 Task: open an excel sheet and write heading  Expense ManagerAdd Datesin a column and its values below  '2023-05-01, 2023-05-03, 2023-05-05, 2023-05-10, 2023-05-15, 2023-05-20, 2023-05-25 & 2023-05-31'Add Categories in next column and its values below  Food, Transportation, Utilities, Food, Housing, Entertainment, Utilities & FoodAdd Descriptionsin next column and its values below  Grocery Store, Bus Fare, Internet Bill, Restaurant, Rent, Movie Tickets, Electricity Bill & Grocery StoreAdd Amountin next column and its values below  $50, $5, $60, $30, $800, $20, $70 & $40Save page Budget Tracking Sheet
Action: Mouse moved to (49, 122)
Screenshot: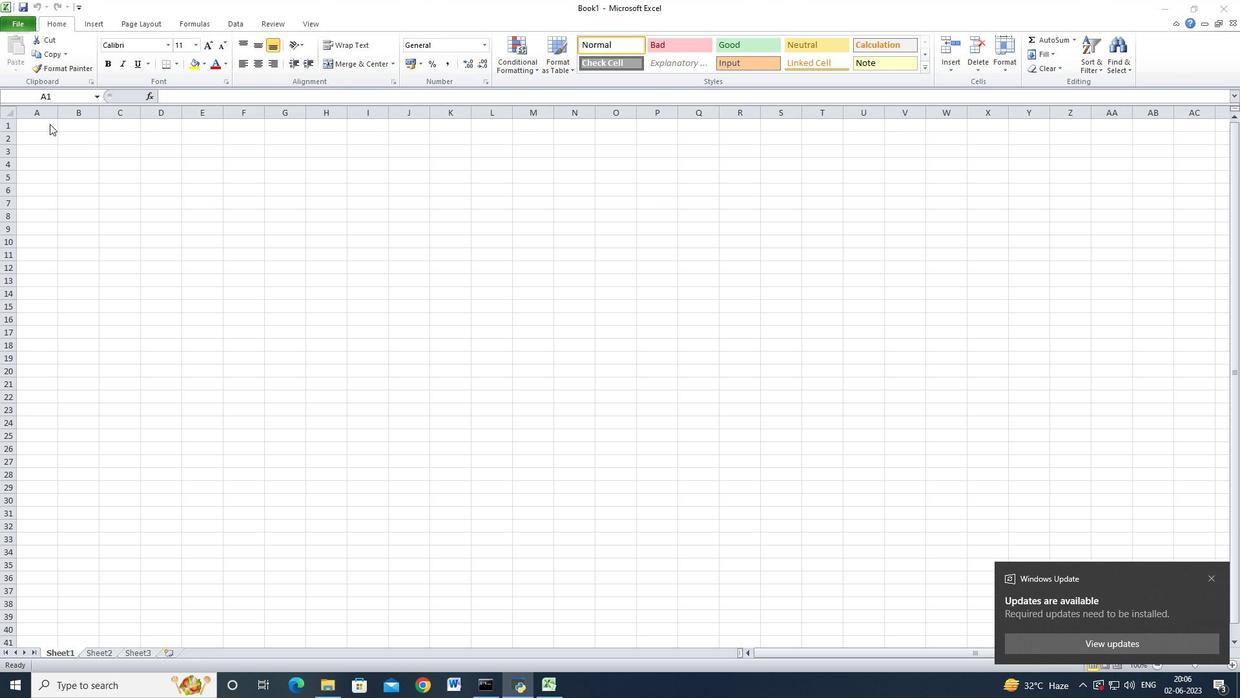 
Action: Mouse pressed left at (49, 122)
Screenshot: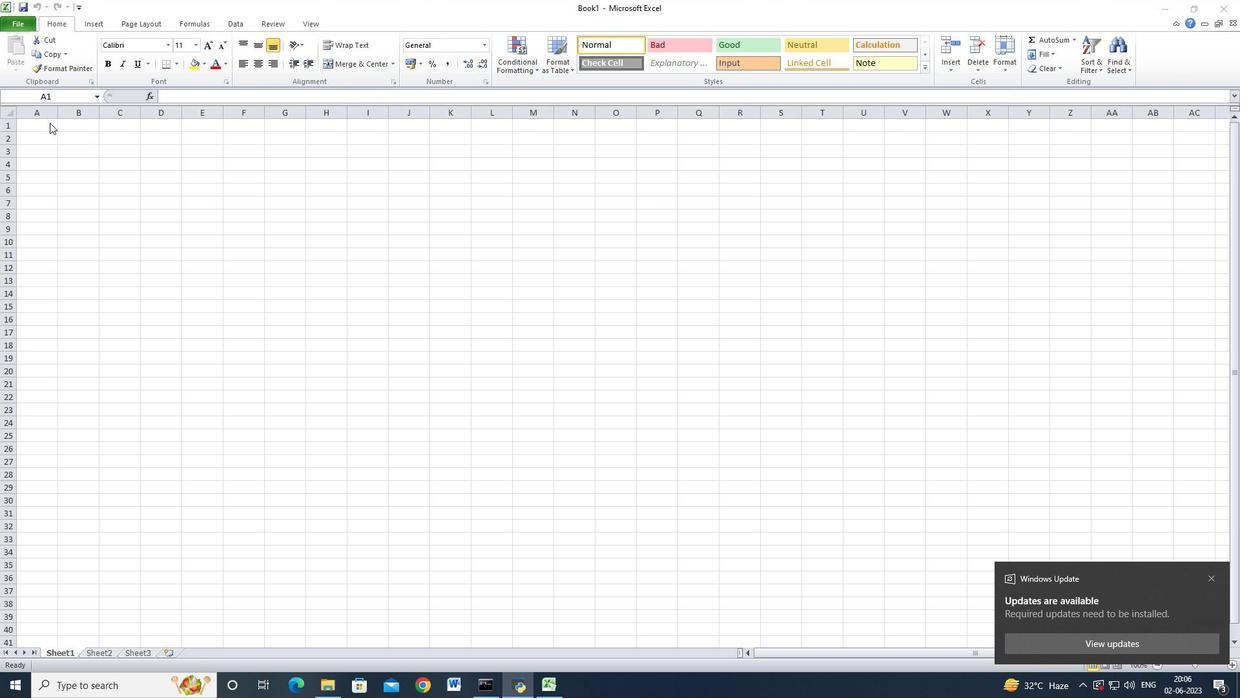 
Action: Mouse moved to (1218, 577)
Screenshot: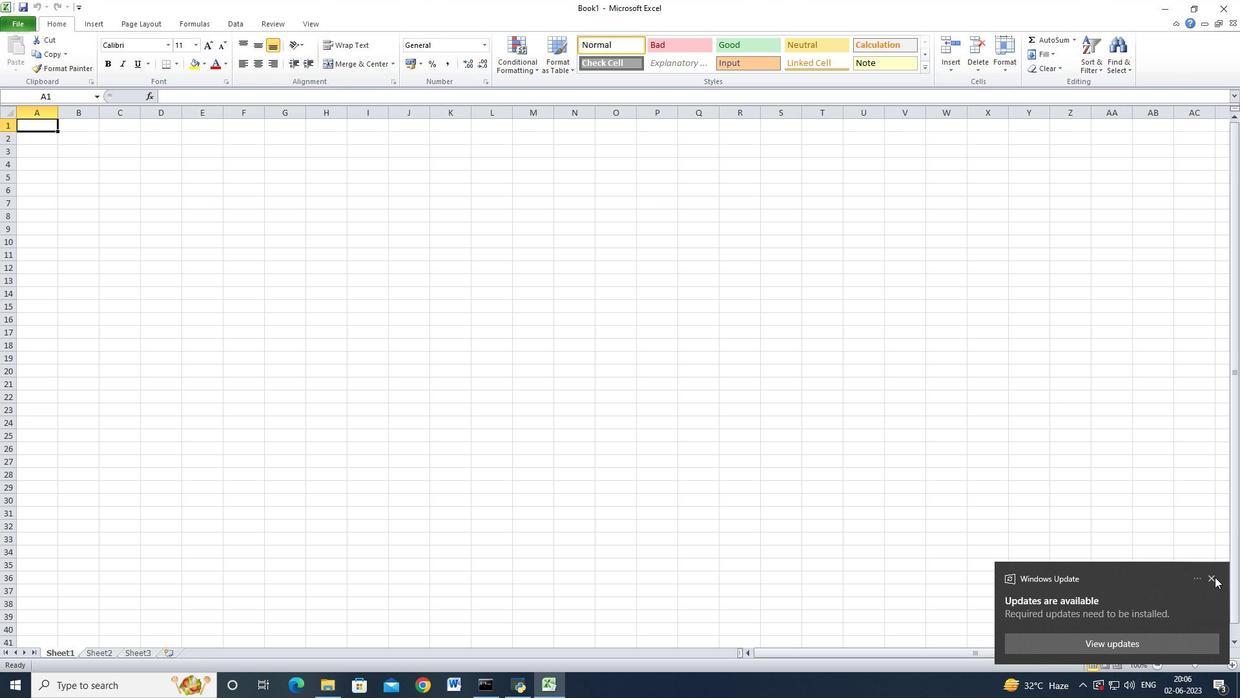 
Action: Mouse pressed left at (1218, 577)
Screenshot: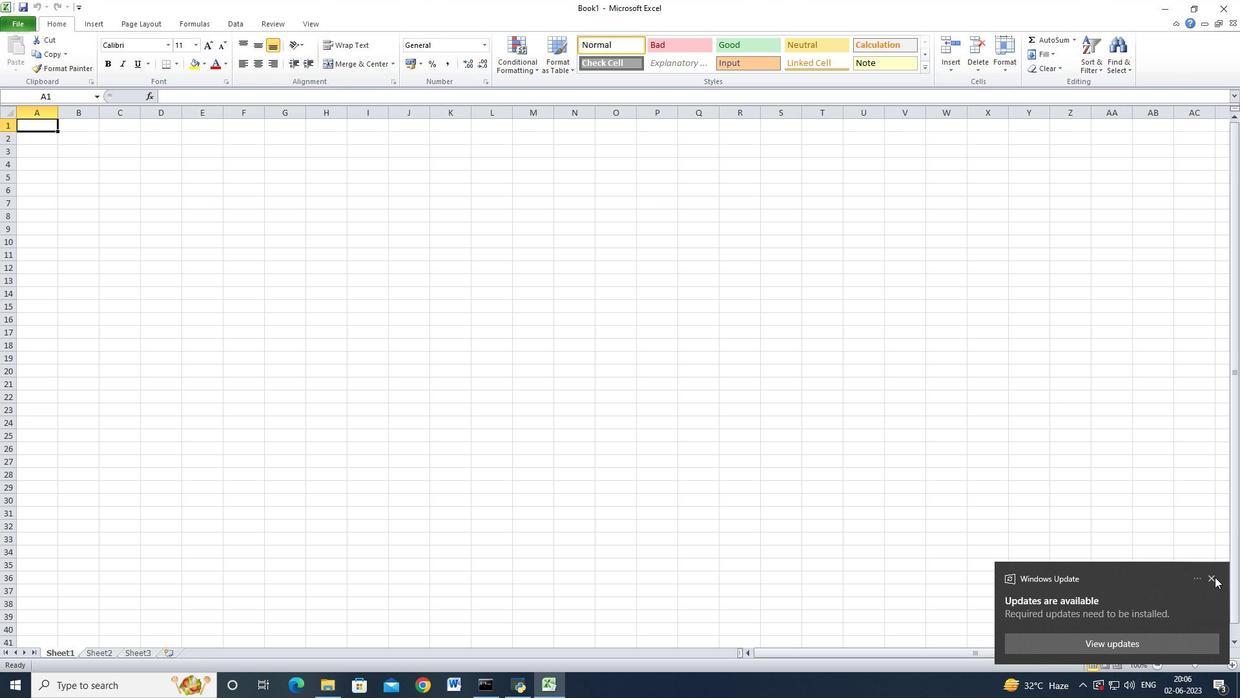 
Action: Mouse moved to (49, 123)
Screenshot: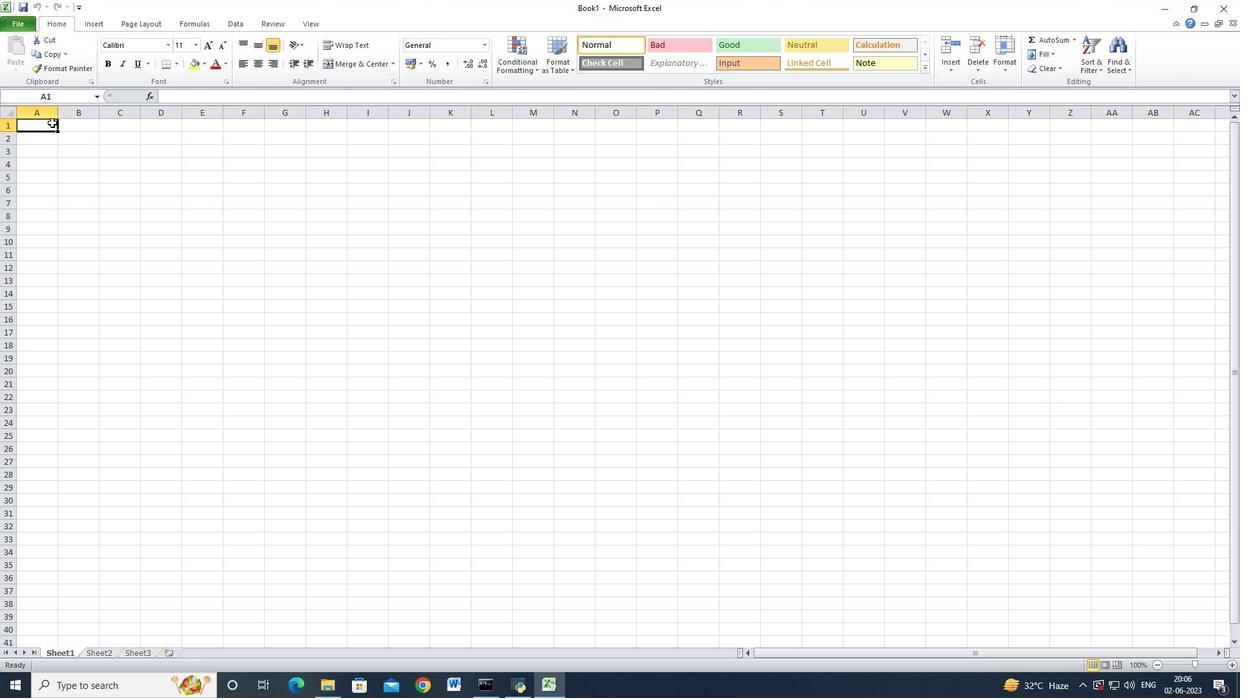 
Action: Key pressed <Key.shift_r>Expense<Key.space><Key.shift>Manager<Key.down>
Screenshot: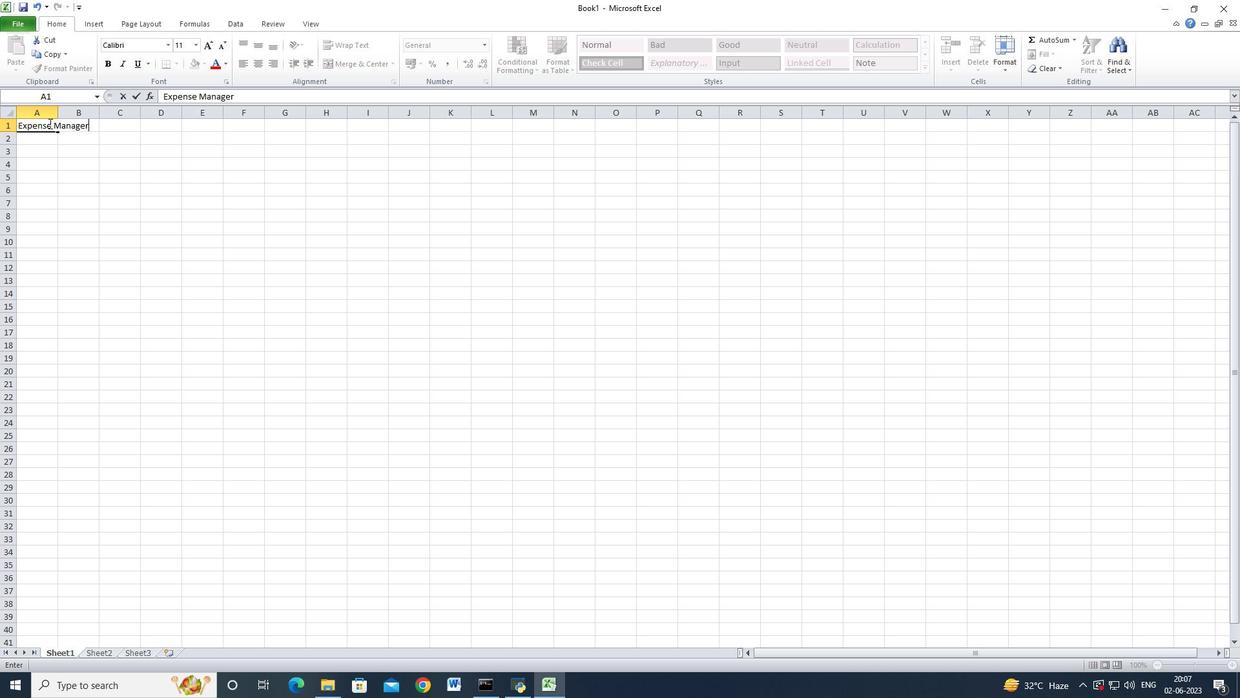 
Action: Mouse moved to (54, 113)
Screenshot: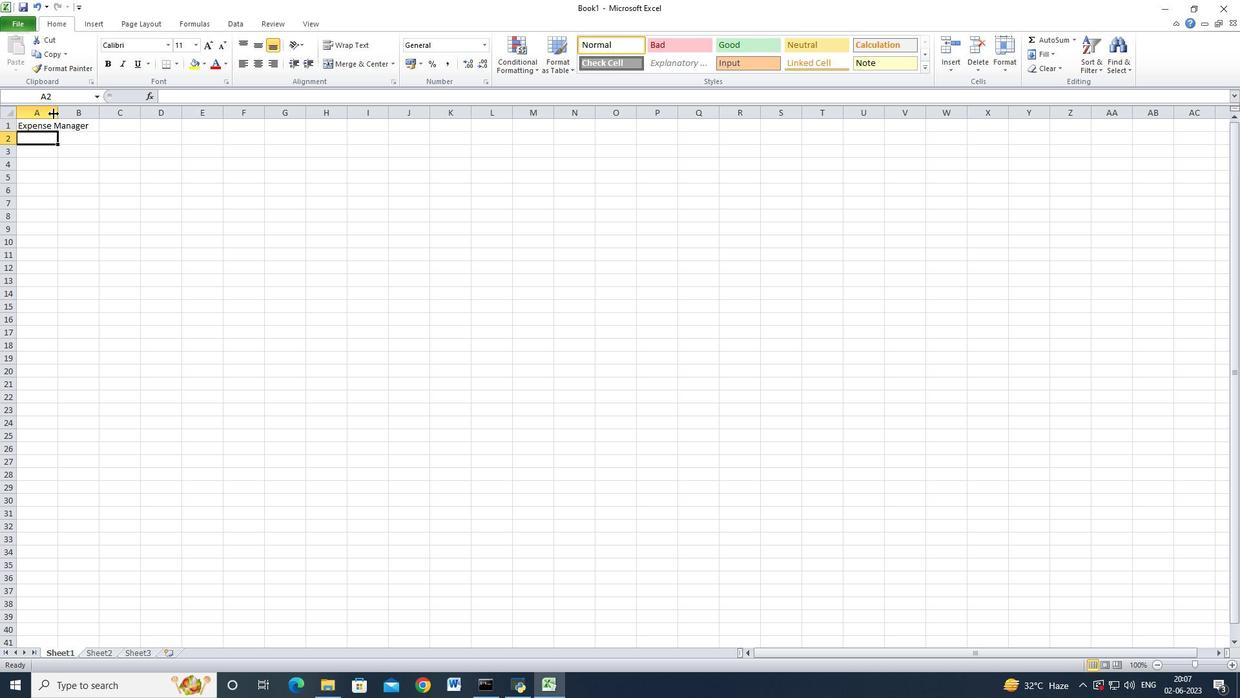 
Action: Mouse pressed left at (54, 113)
Screenshot: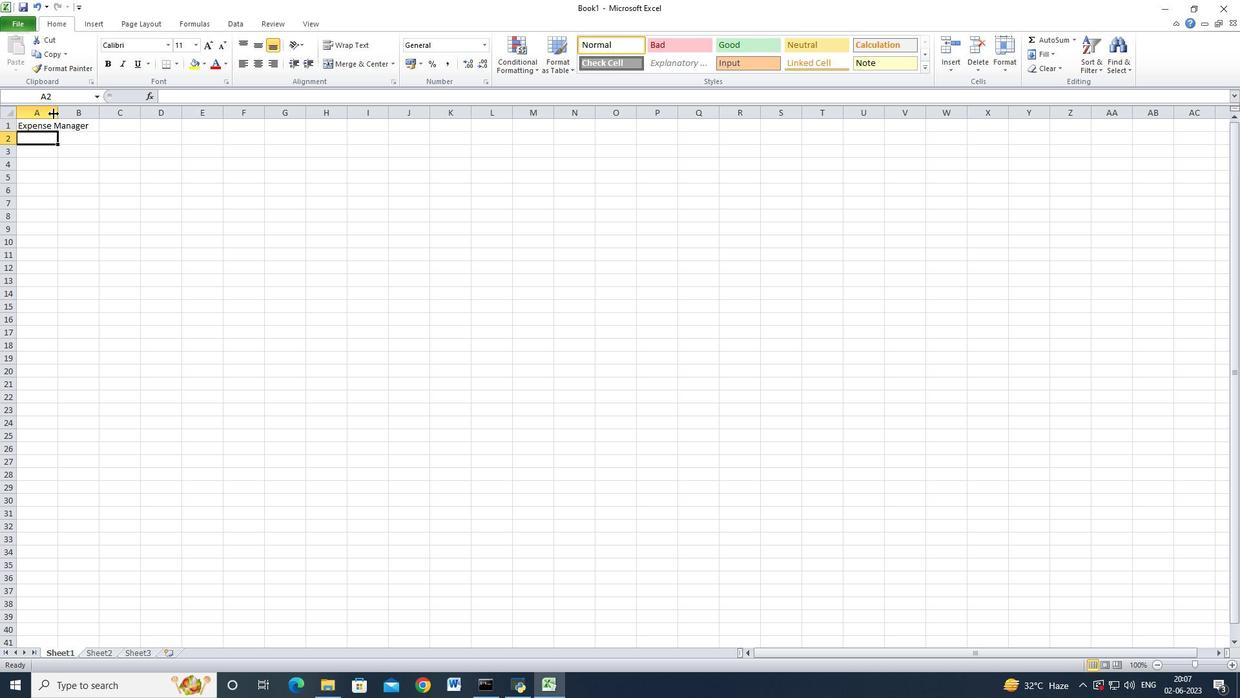 
Action: Mouse moved to (54, 113)
Screenshot: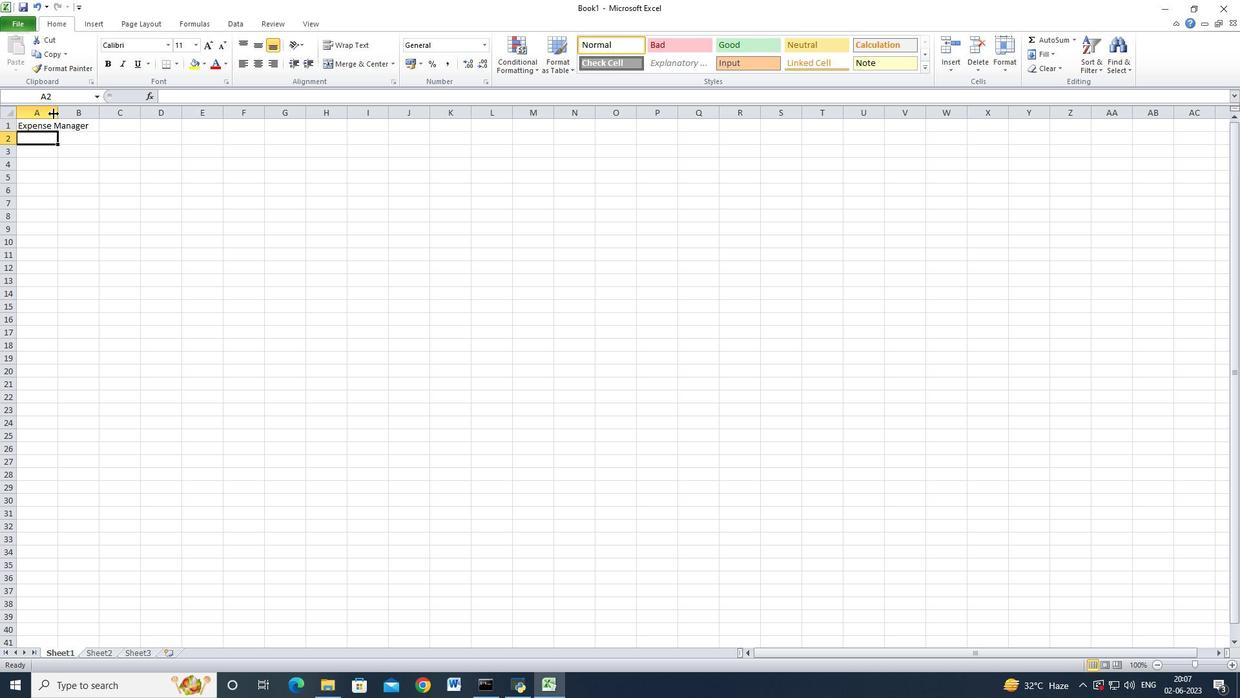 
Action: Mouse pressed left at (54, 113)
Screenshot: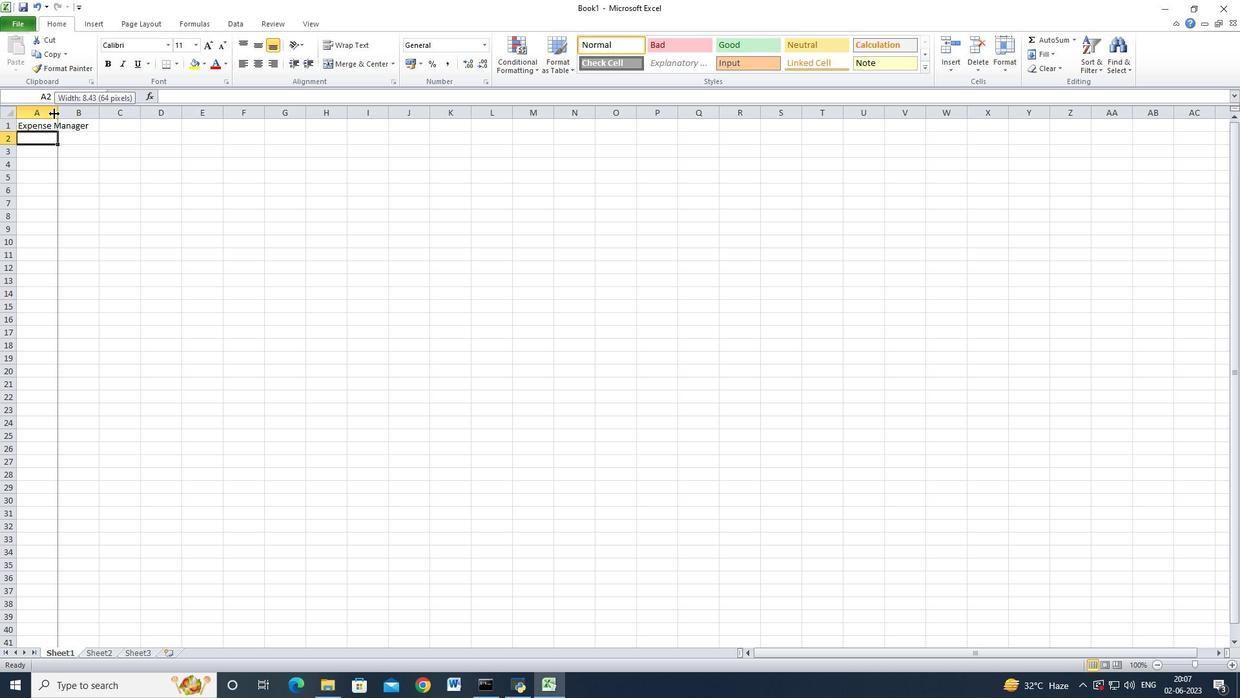
Action: Mouse moved to (308, 197)
Screenshot: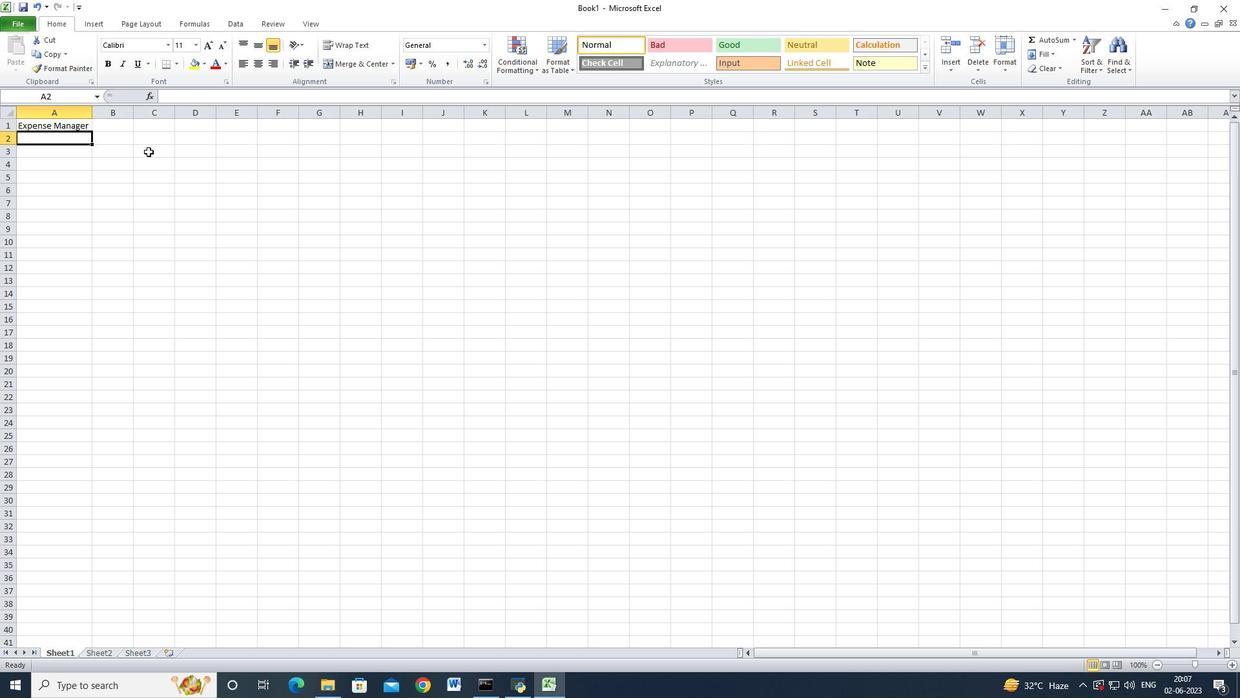
Action: Key pressed <Key.shift_r>Date<Key.down><Key.up><Key.down>'2023
Screenshot: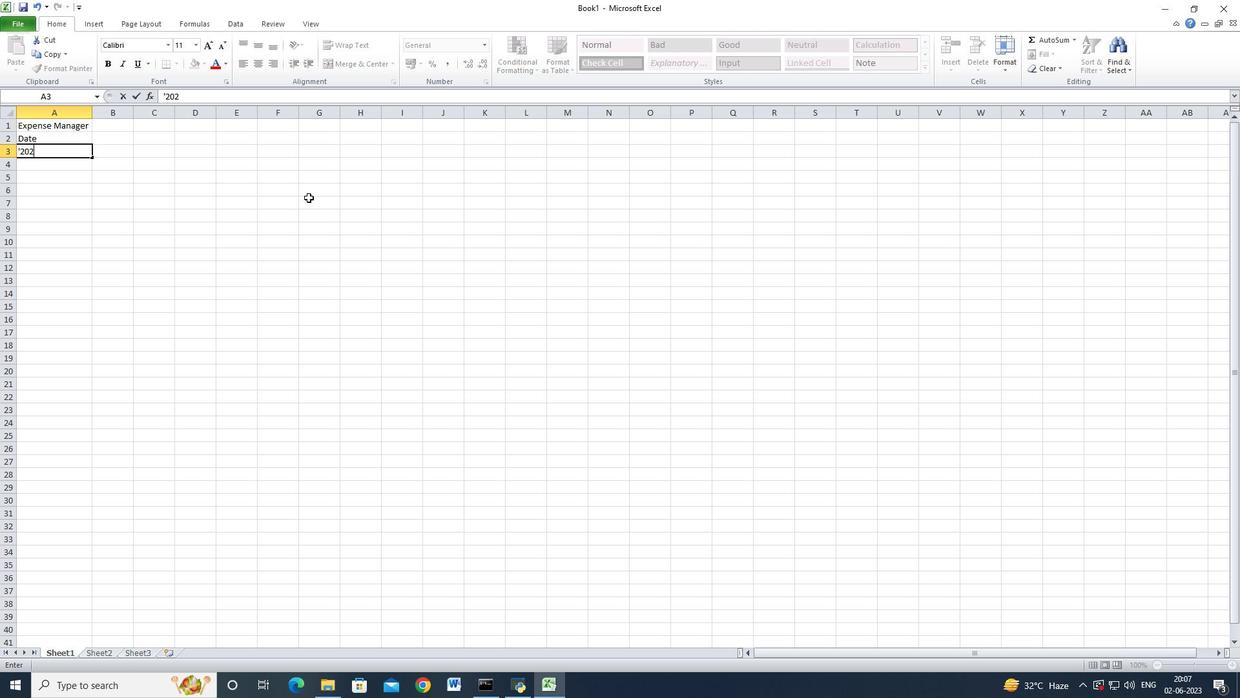 
Action: Mouse moved to (439, 140)
Screenshot: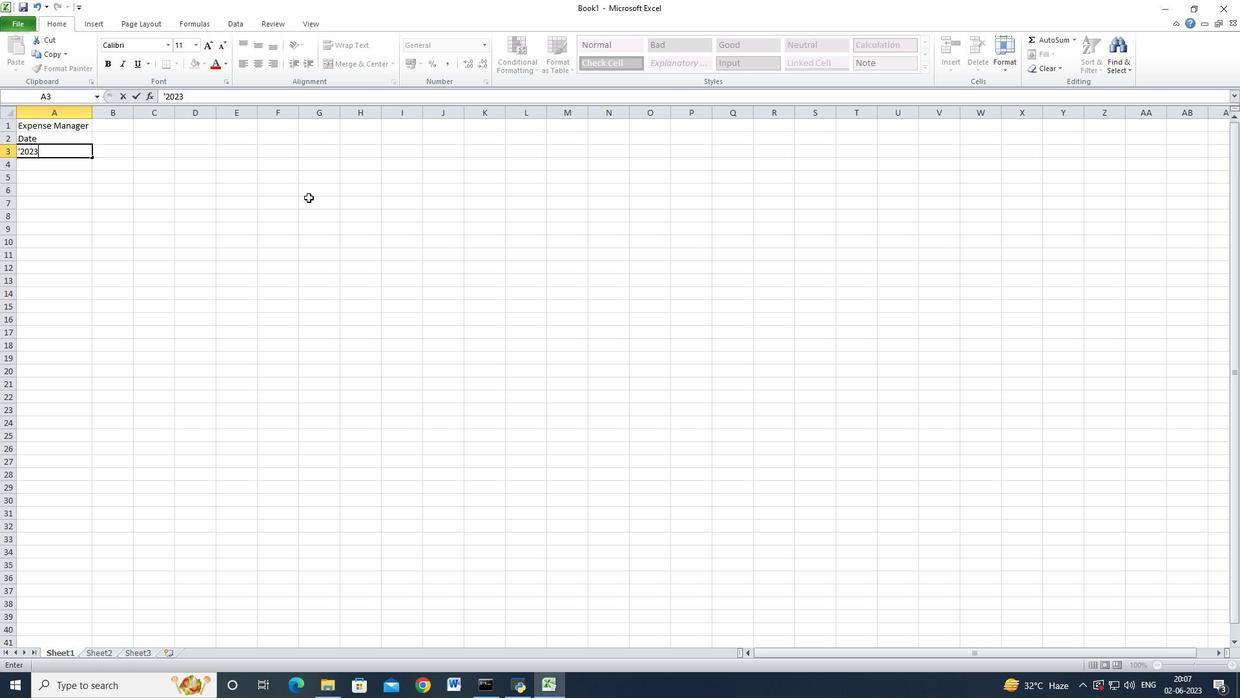 
Action: Key pressed -05-01<Key.down>'2023-05-03<Key.down>'2023-05-05<Key.down>'2023-05-10<Key.down>'2023
Screenshot: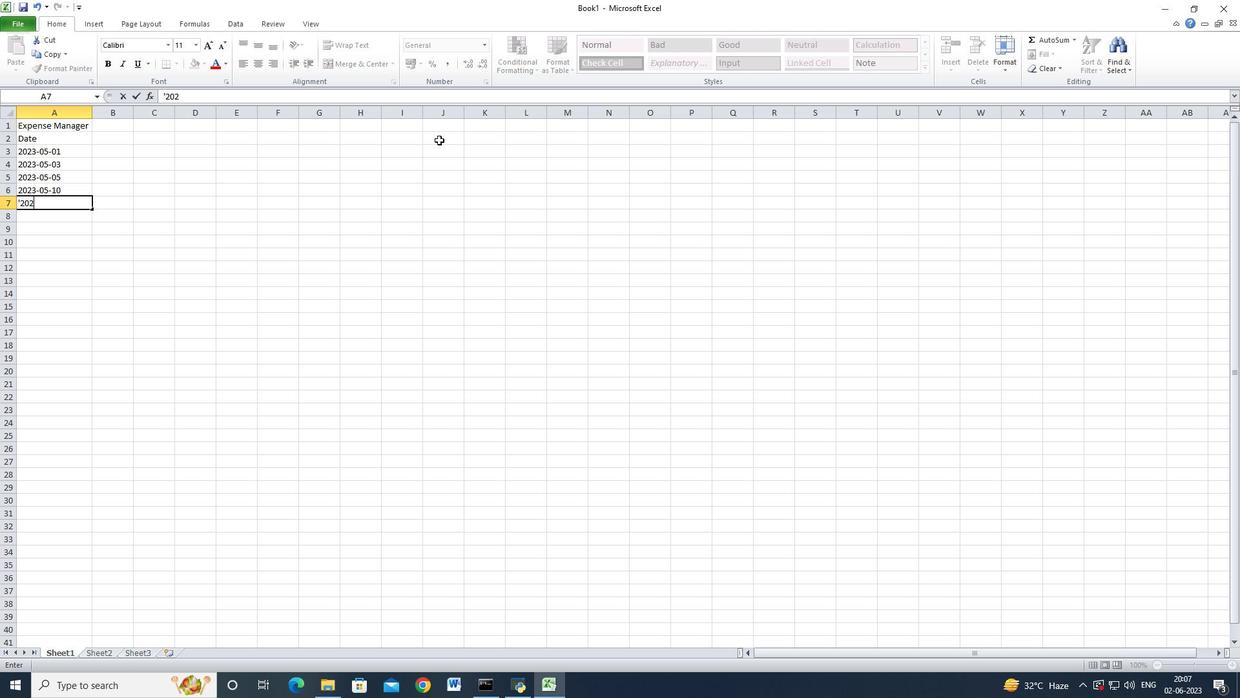 
Action: Mouse moved to (439, 139)
Screenshot: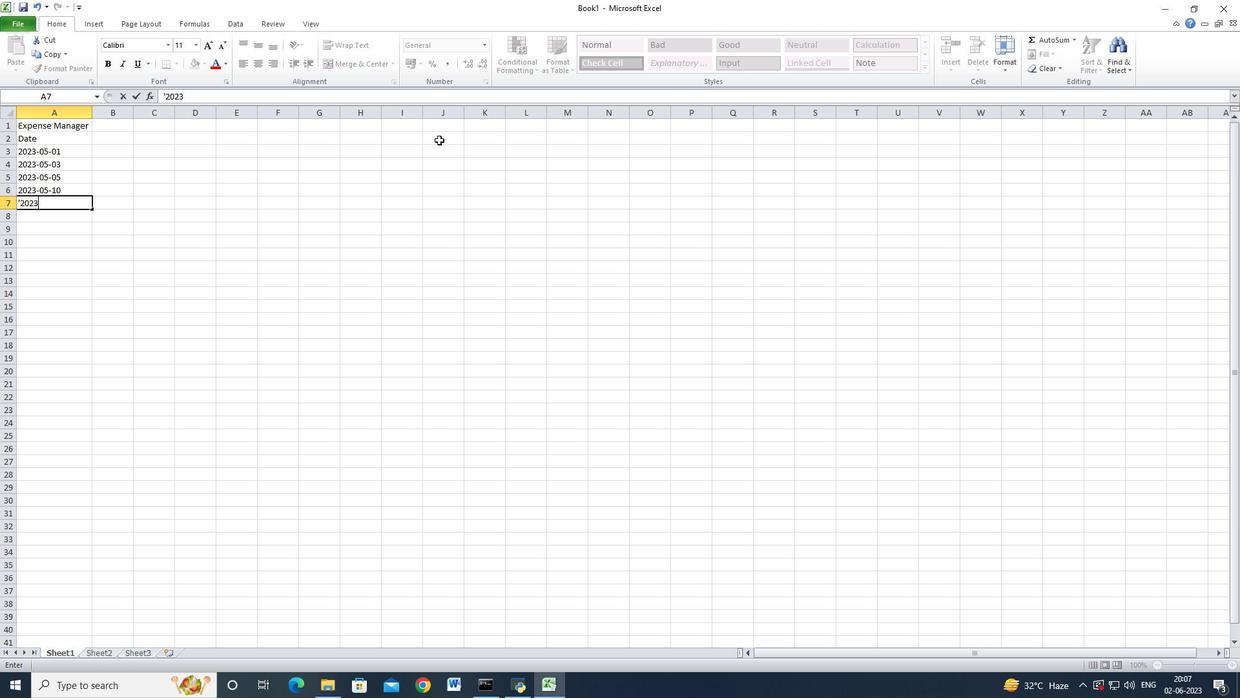 
Action: Key pressed -05-15<Key.down>'2023-05-20<Key.down>'2023-
Screenshot: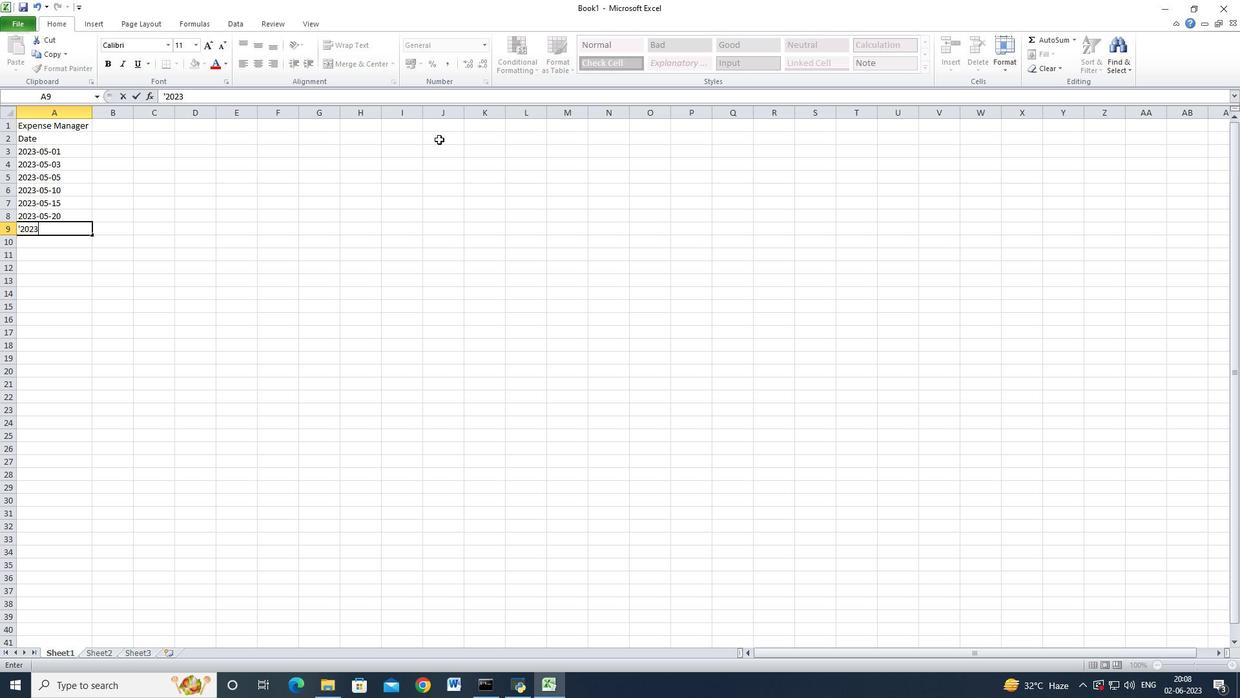 
Action: Mouse moved to (526, 141)
Screenshot: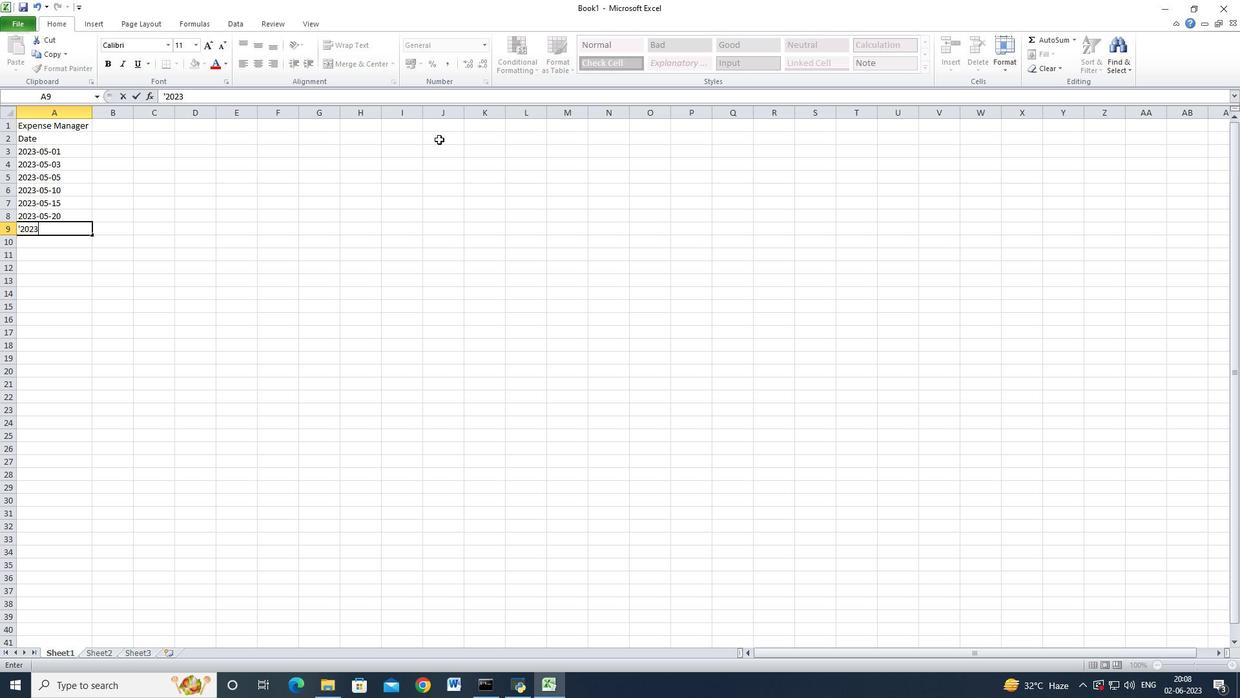
Action: Key pressed 05-25<Key.down>'2023-05-31<Key.down><Key.up><Key.up><Key.up><Key.down><Key.right><Key.shift_r>Categories<Key.down><Key.up><Key.down><Key.shift_r>Food<Key.down><Key.shift_r>Transportation<Key.down><Key.shift>Utilities<Key.down><Key.shift_r>Food<Key.down><Key.shift>Housing<Key.down><Key.shift_r>Entertainment<Key.down><Key.shift>Utilities<Key.down><Key.shift_r>Food<Key.enter><Key.up><Key.up>
Screenshot: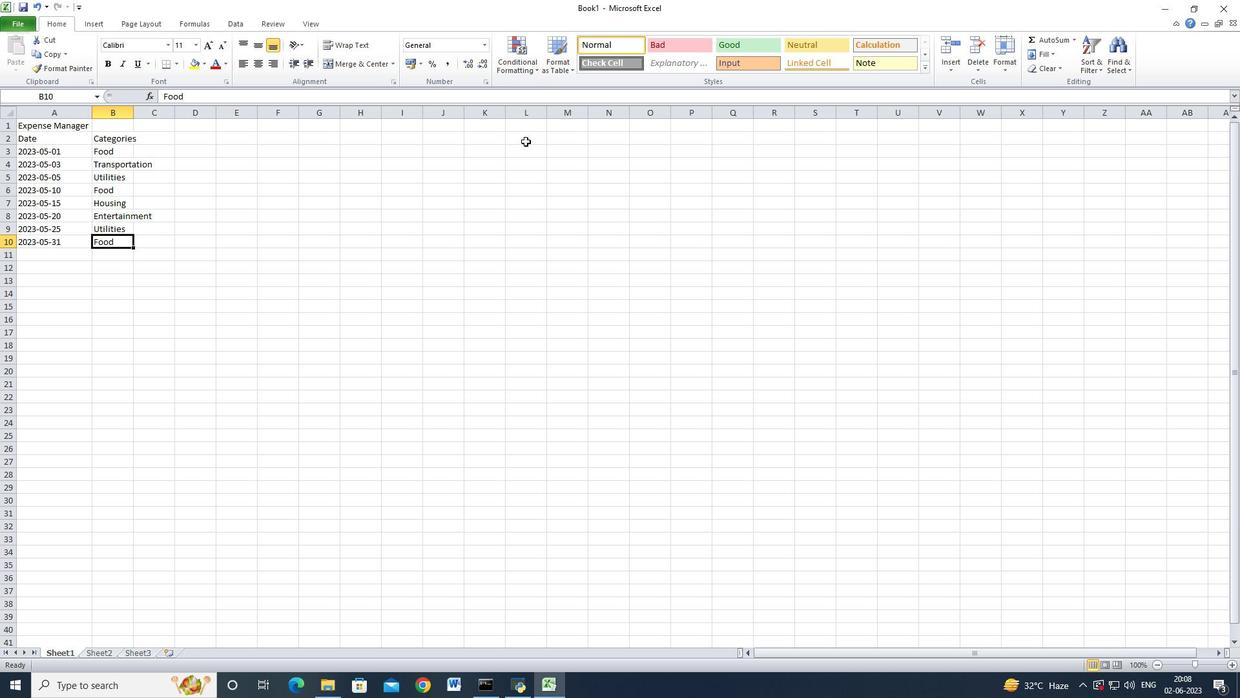 
Action: Mouse moved to (131, 118)
Screenshot: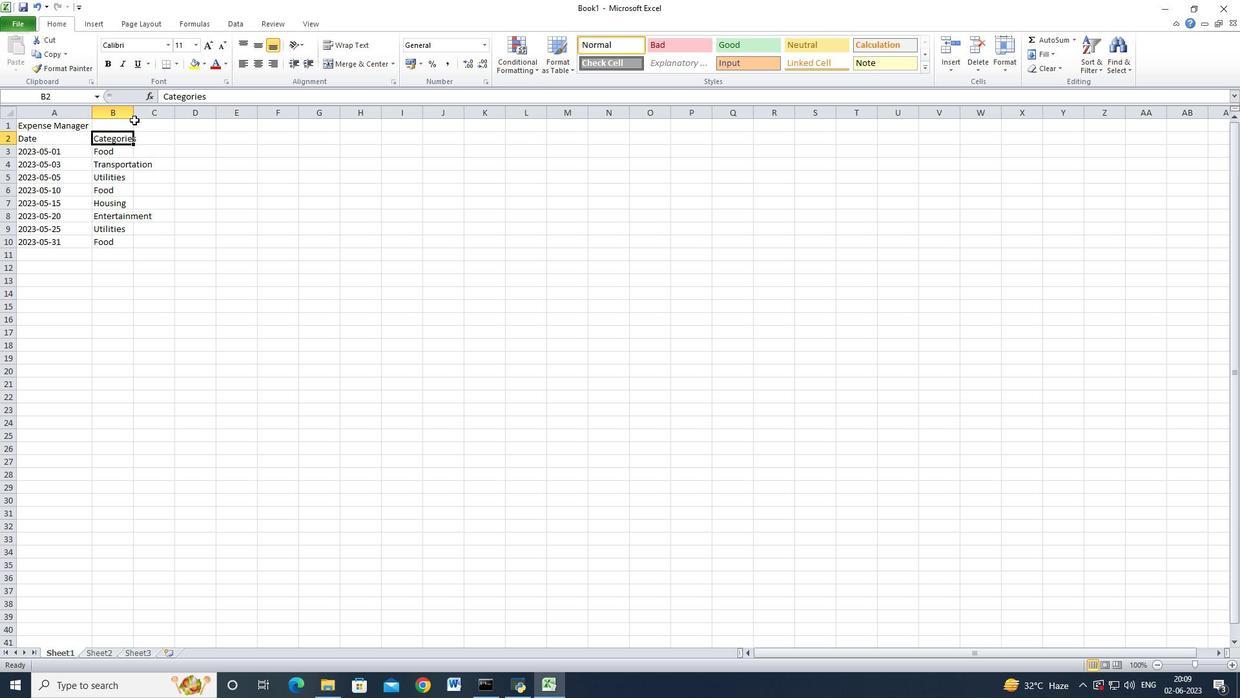 
Action: Mouse pressed left at (131, 118)
Screenshot: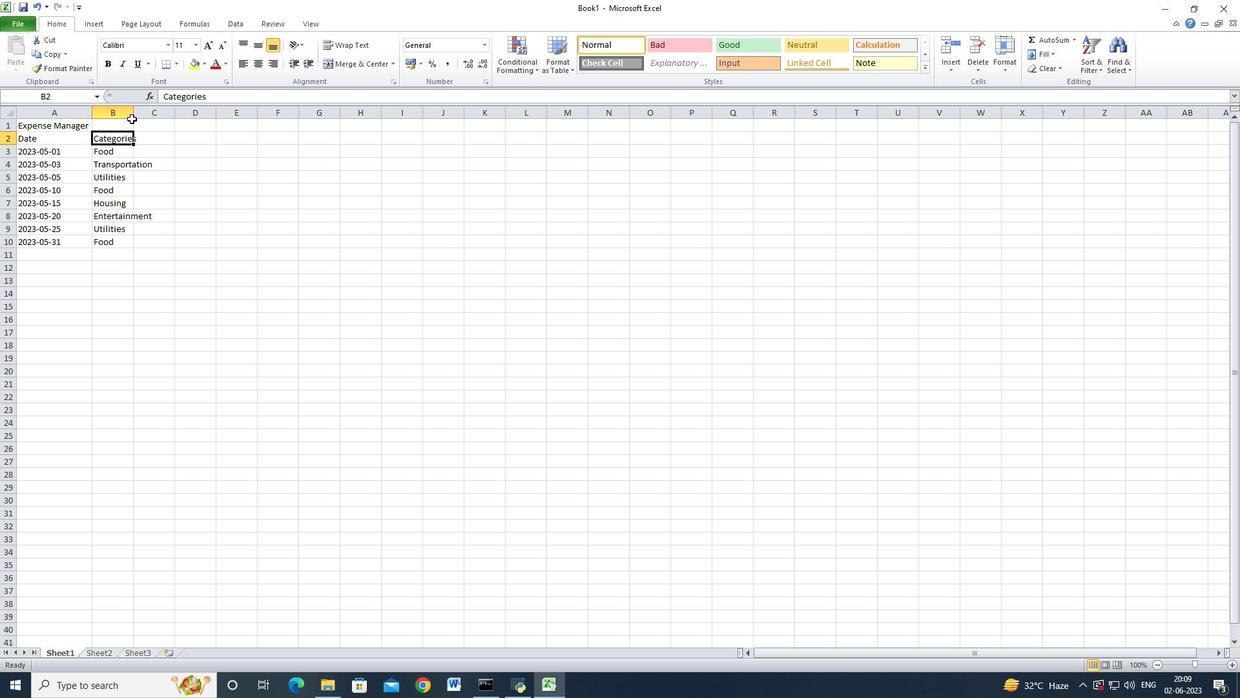 
Action: Mouse moved to (132, 118)
Screenshot: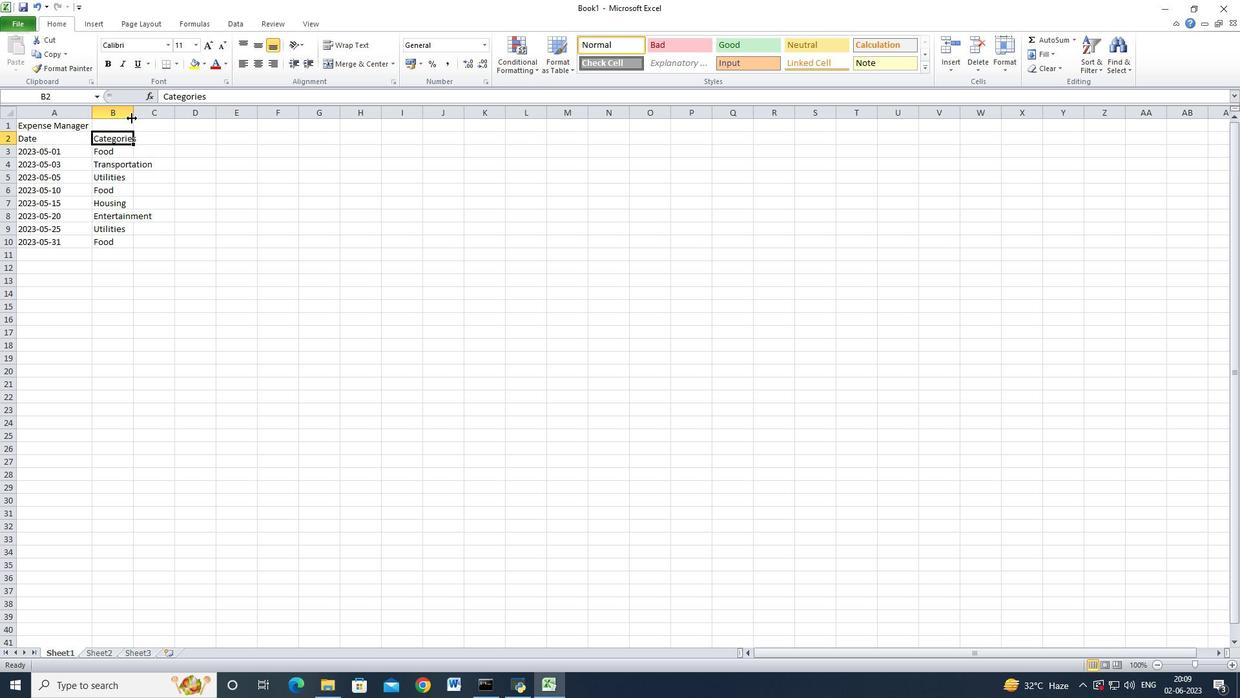 
Action: Mouse pressed left at (132, 118)
Screenshot: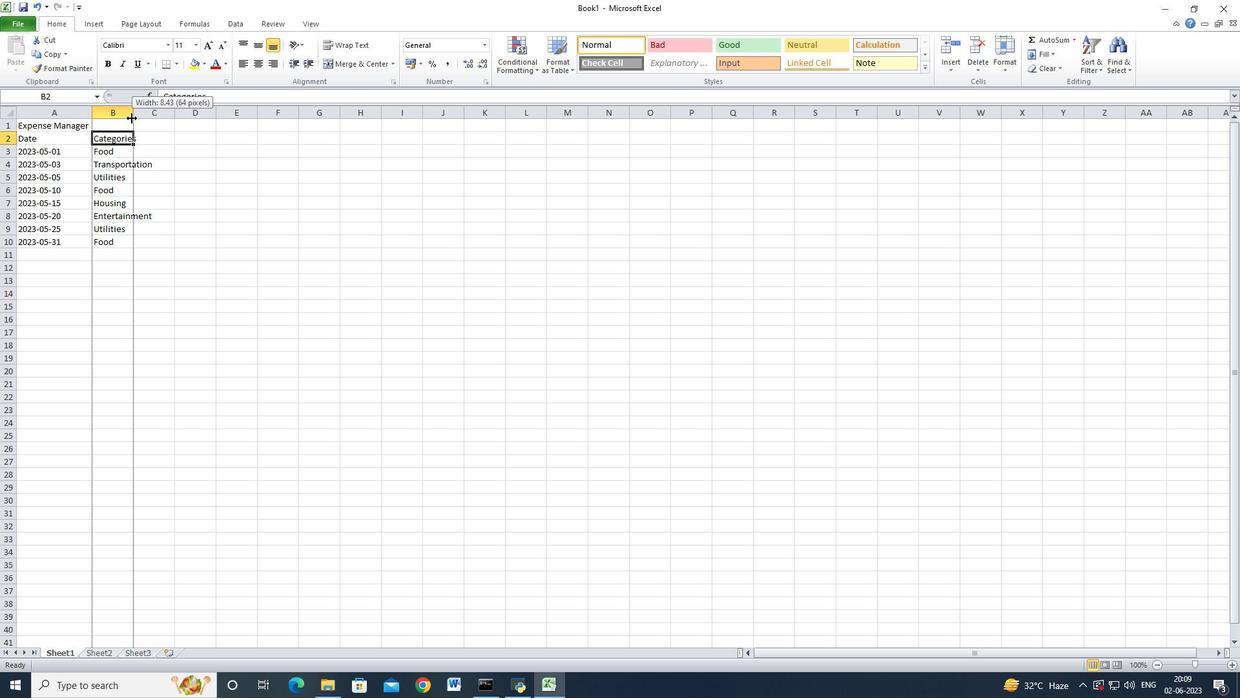 
Action: Mouse moved to (188, 134)
Screenshot: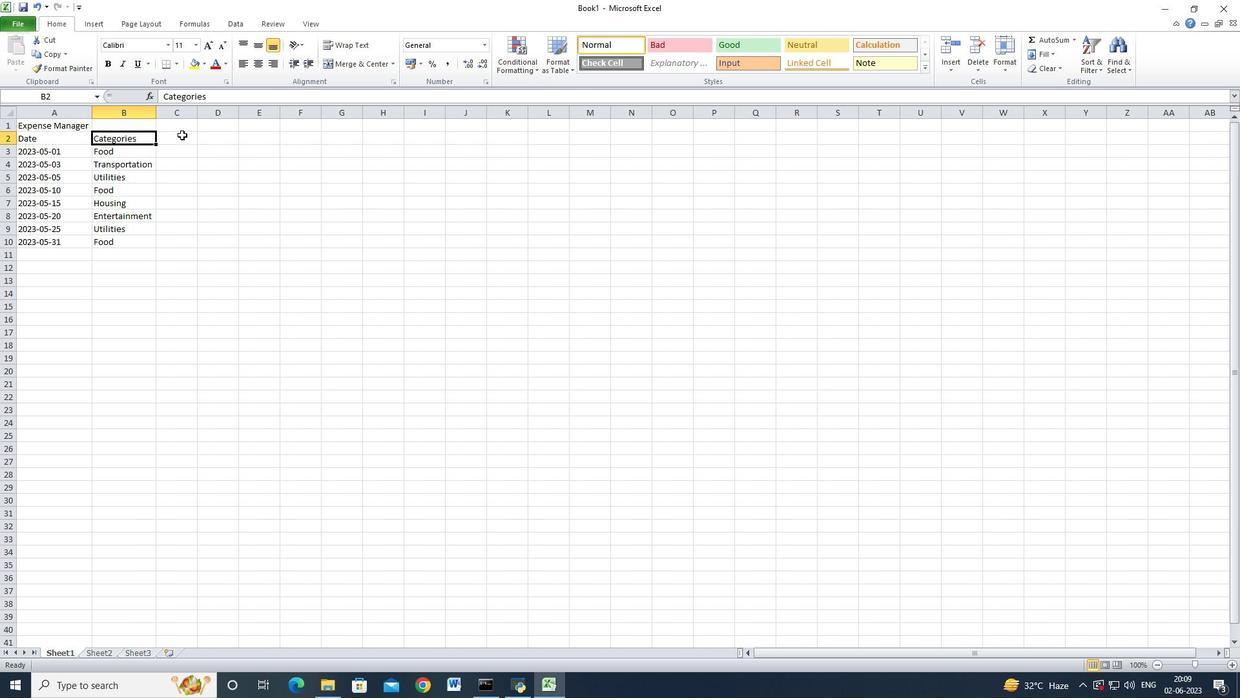 
Action: Mouse pressed left at (188, 134)
Screenshot: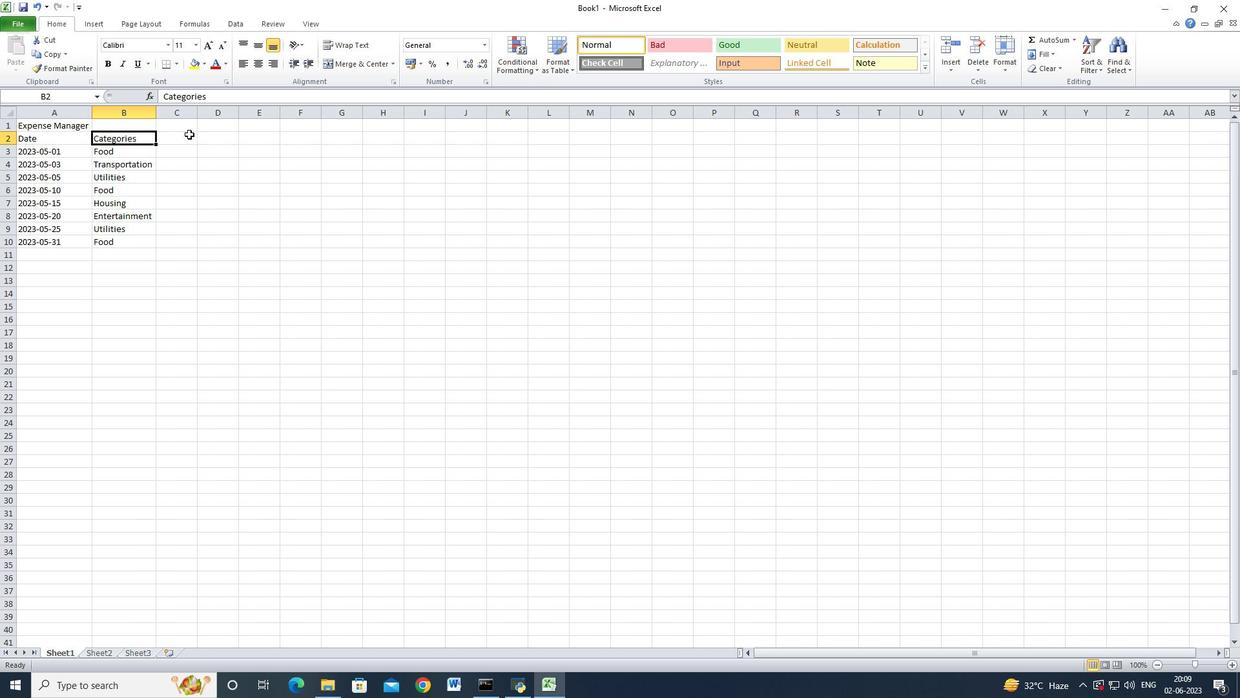 
Action: Mouse moved to (310, 177)
Screenshot: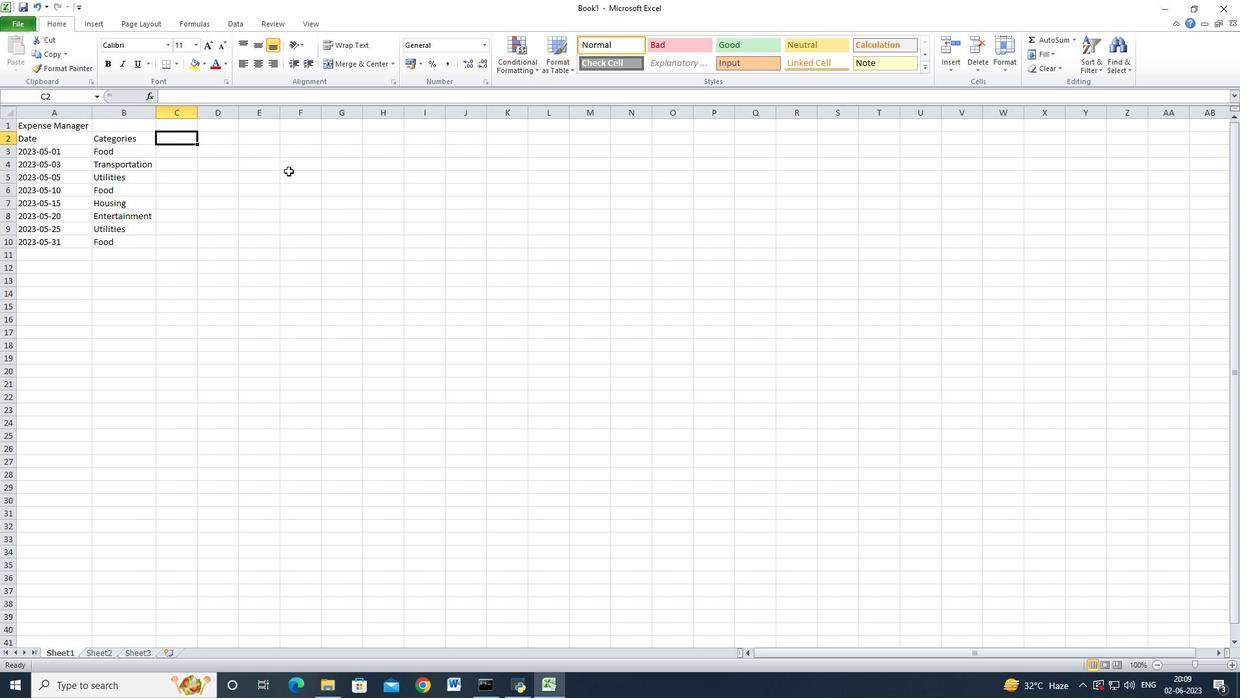 
Action: Key pressed <Key.shift_r>Descriptionsi<Key.backspace><Key.backspace><Key.enter><Key.right><Key.left><Key.shift_r>Grocery<Key.space><Key.shift_r>Store<Key.down><Key.shift>Bus<Key.space><Key.shift_r>Fare<Key.down><Key.shift>Internet<Key.space><Key.shift>Bill<Key.enter><Key.shift_r>Restaurant<Key.down><Key.shift_r>Rent<Key.down><Key.shift>Movie<Key.space><Key.shift_r>Tickets<Key.down><Key.shift_r>Electiricity<Key.down><Key.up><Key.f2><Key.space><Key.shift>Bill<Key.enter><Key.shift_r>Grocery<Key.space><Key.shift_r>Store<Key.enter><Key.up><Key.up>
Screenshot: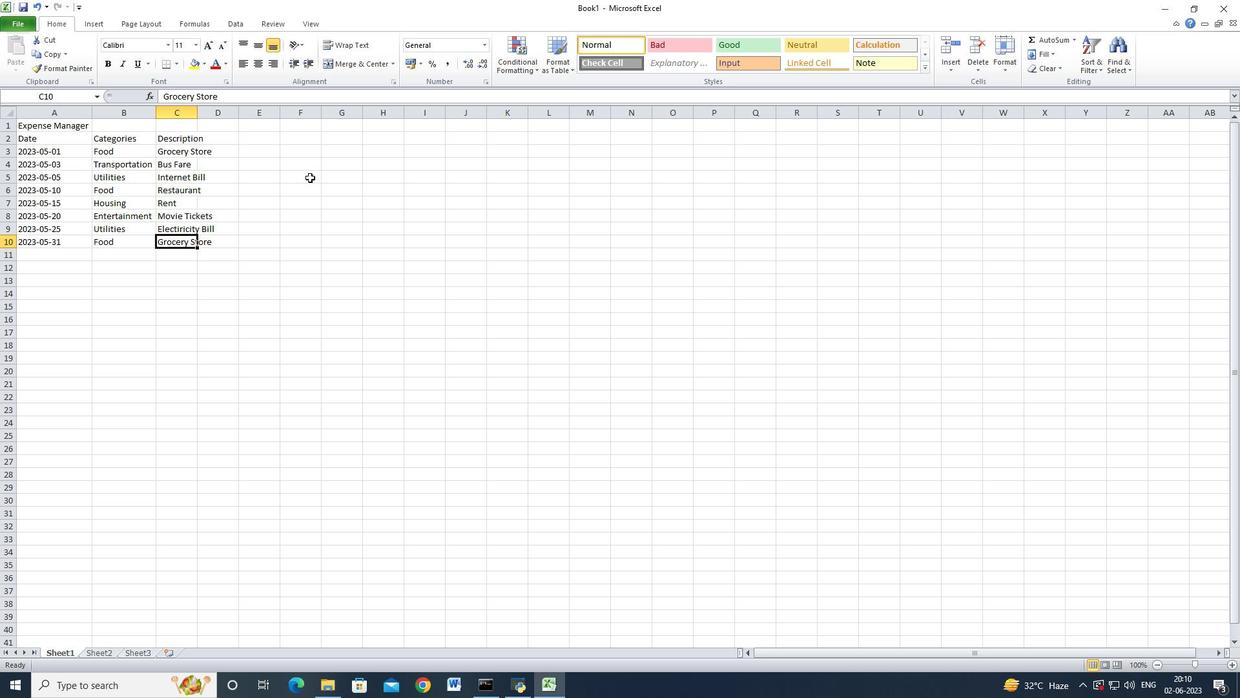 
Action: Mouse moved to (197, 114)
Screenshot: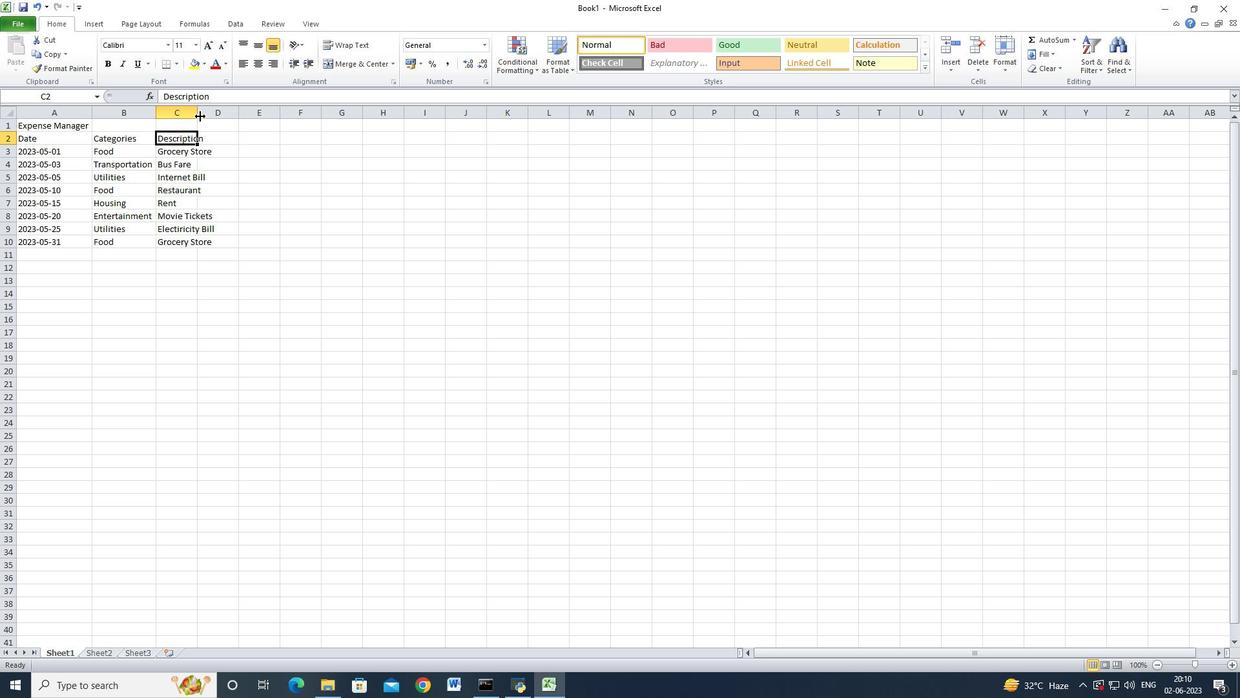 
Action: Mouse pressed left at (197, 114)
Screenshot: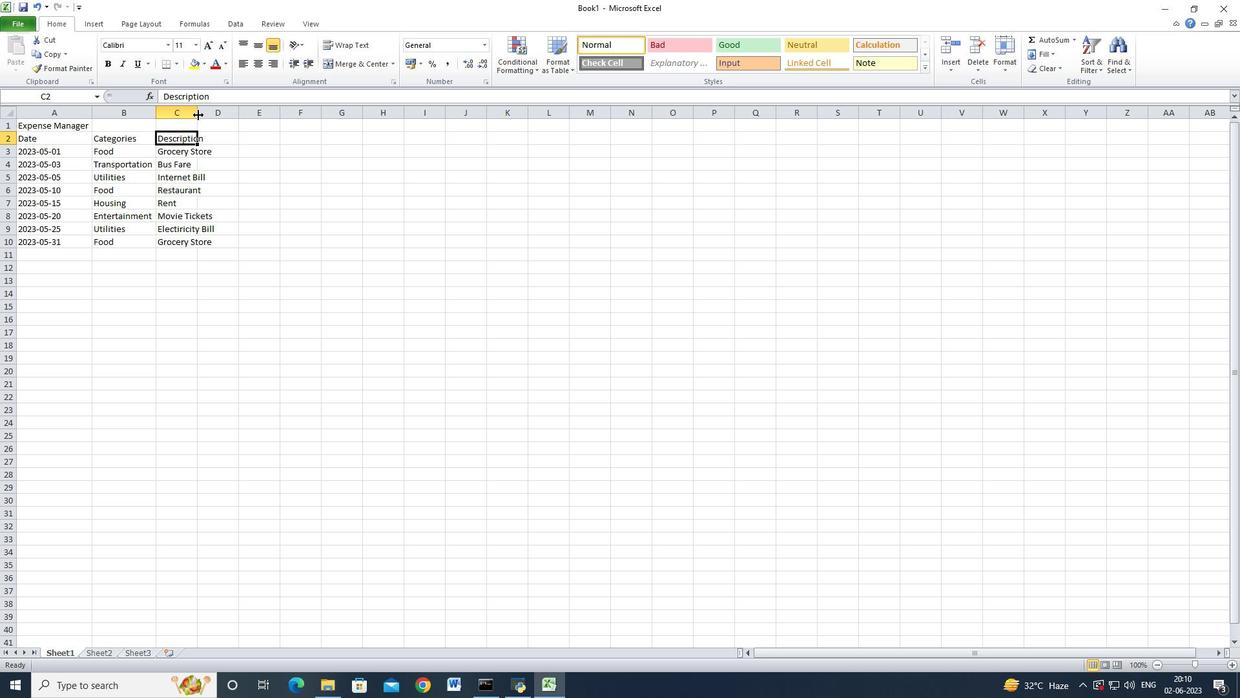 
Action: Mouse pressed left at (197, 114)
Screenshot: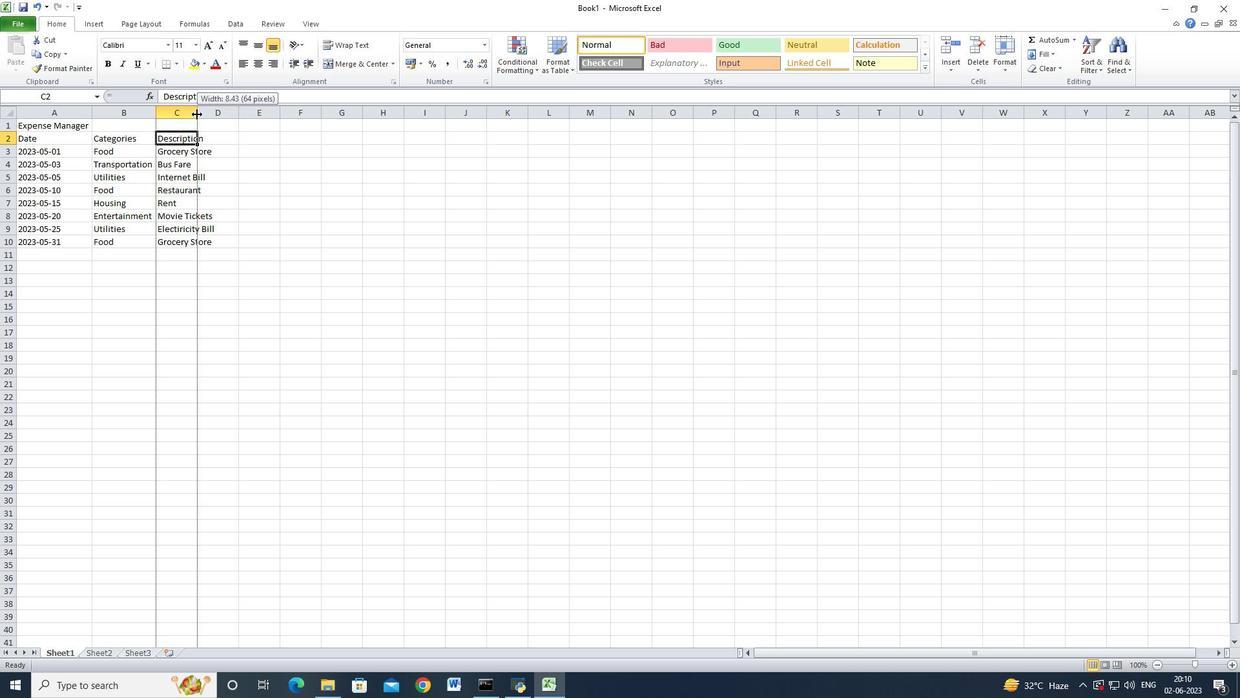 
Action: Mouse moved to (240, 132)
Screenshot: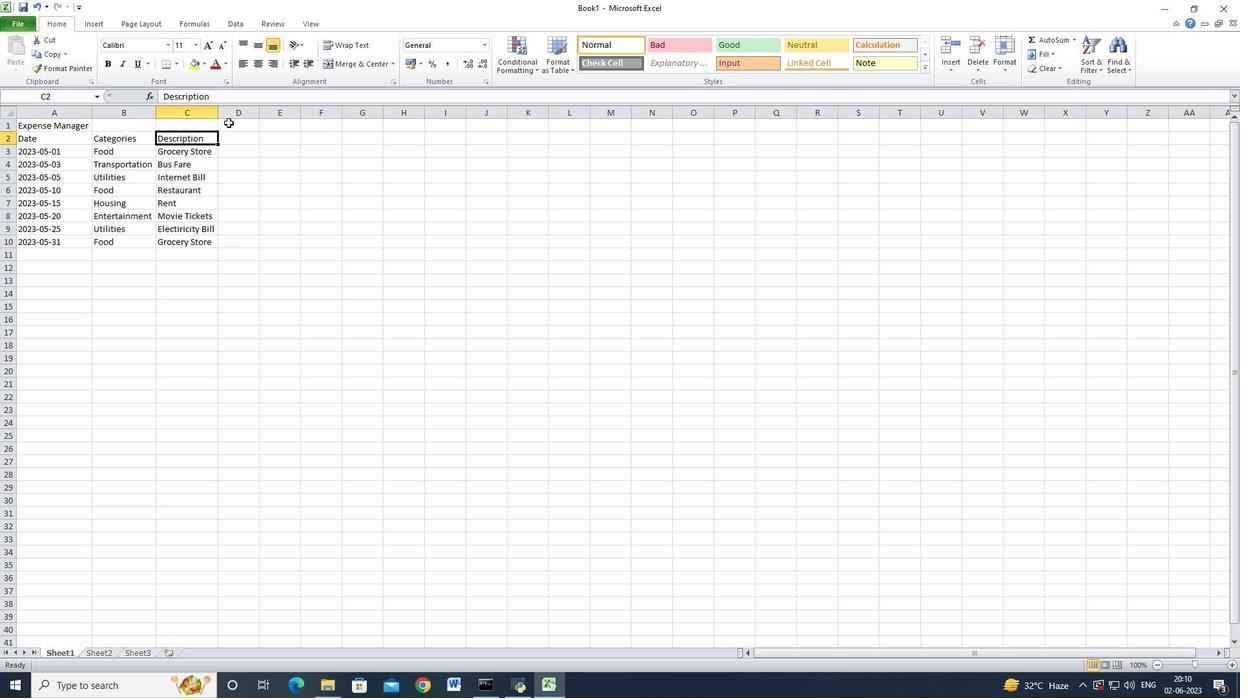 
Action: Mouse pressed left at (240, 132)
Screenshot: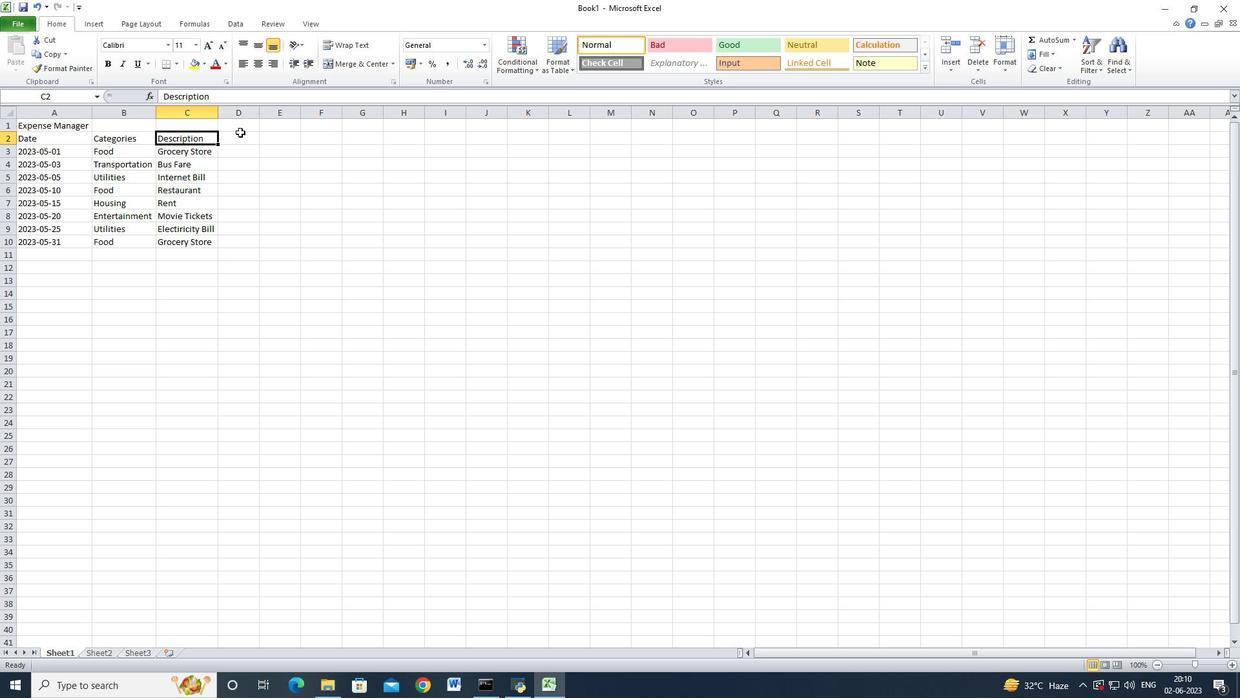 
Action: Mouse moved to (321, 150)
Screenshot: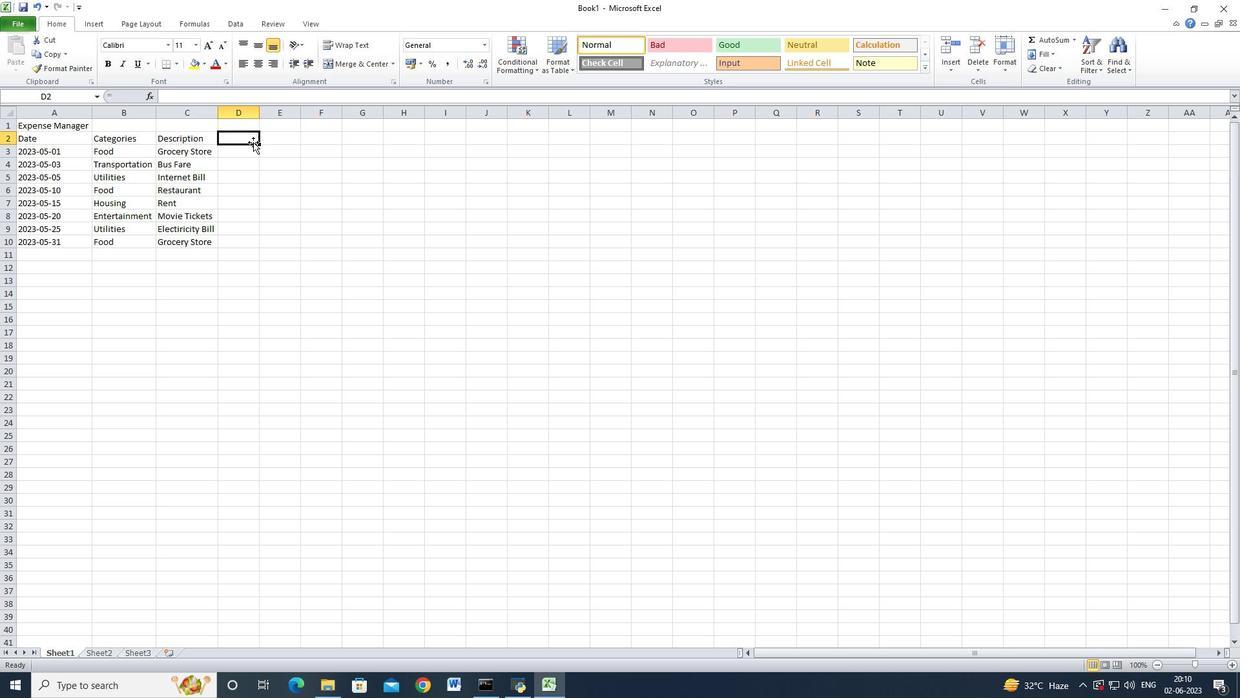 
Action: Key pressed <Key.shift_r>Amount<Key.down><Key.shift><Key.shift><Key.shift><Key.shift><Key.shift><Key.shift><Key.shift><Key.shift><Key.shift><Key.shift><Key.shift><Key.shift><Key.shift><Key.shift><Key.shift>$50<Key.down><Key.shift><Key.shift><Key.shift><Key.shift><Key.shift><Key.shift><Key.shift>$5<Key.down><Key.shift><Key.shift><Key.shift><Key.shift><Key.shift><Key.shift><Key.shift><Key.shift><Key.shift><Key.shift><Key.shift><Key.shift>$60<Key.down><Key.shift><Key.shift><Key.shift><Key.shift><Key.shift>$30<Key.down><Key.shift><Key.shift><Key.shift><Key.shift><Key.shift><Key.shift><Key.shift><Key.shift>$800<Key.down><Key.shift><Key.shift><Key.shift><Key.shift><Key.shift>$20<Key.down><Key.shift><Key.shift><Key.shift><Key.shift><Key.shift>$70<Key.down><Key.shift><Key.shift><Key.shift><Key.shift><Key.shift><Key.shift><Key.shift><Key.shift><Key.shift><Key.shift><Key.shift><Key.shift><Key.shift><Key.shift><Key.shift><Key.shift><Key.shift><Key.shift><Key.shift><Key.shift><Key.shift><Key.shift><Key.shift>$40<Key.down><Key.up><Key.down>
Screenshot: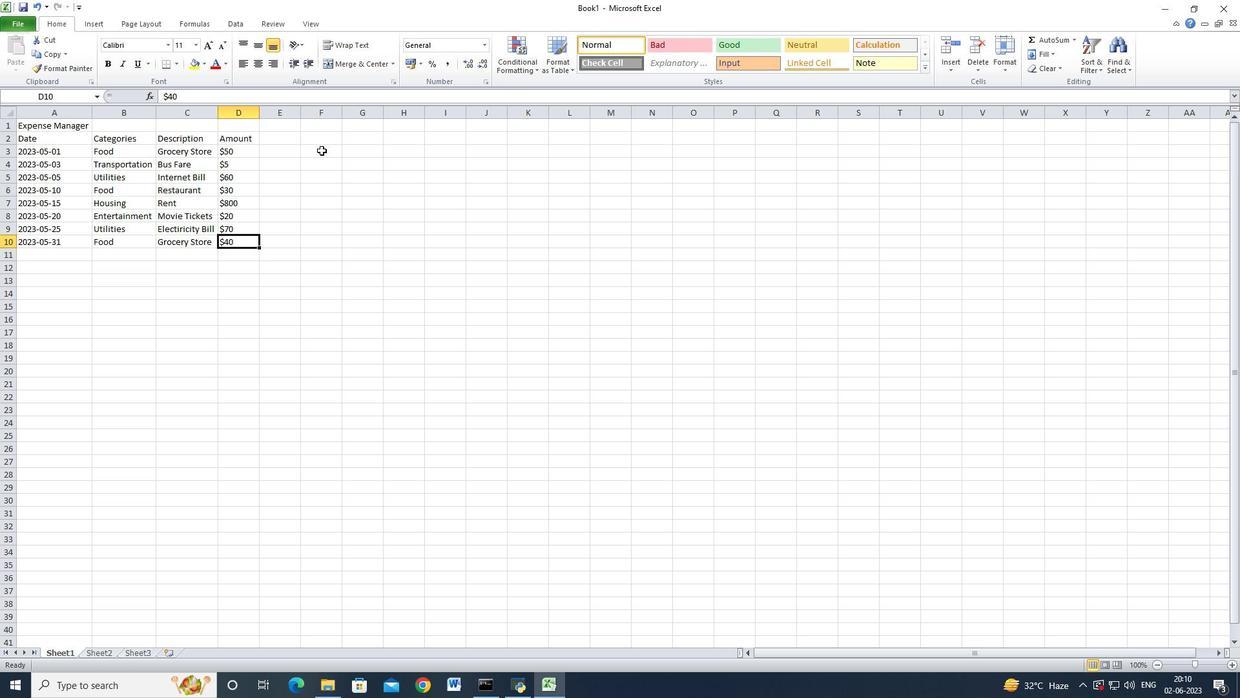 
Action: Mouse moved to (19, 20)
Screenshot: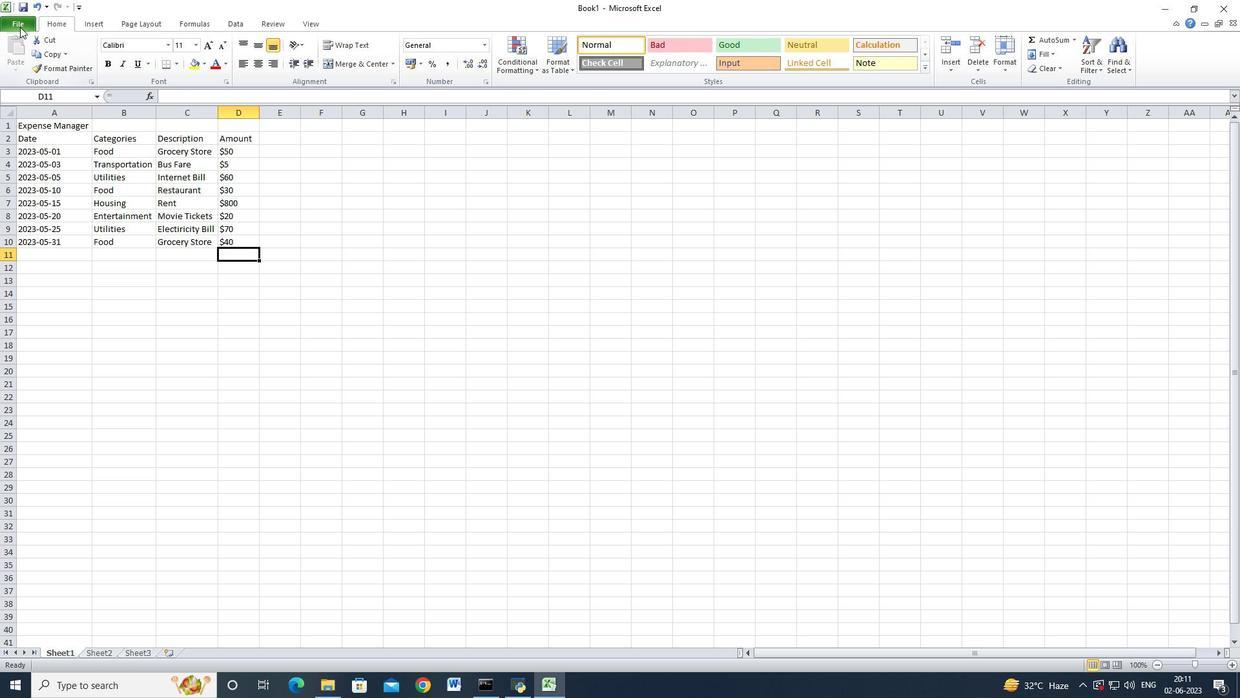 
Action: Mouse pressed left at (19, 20)
Screenshot: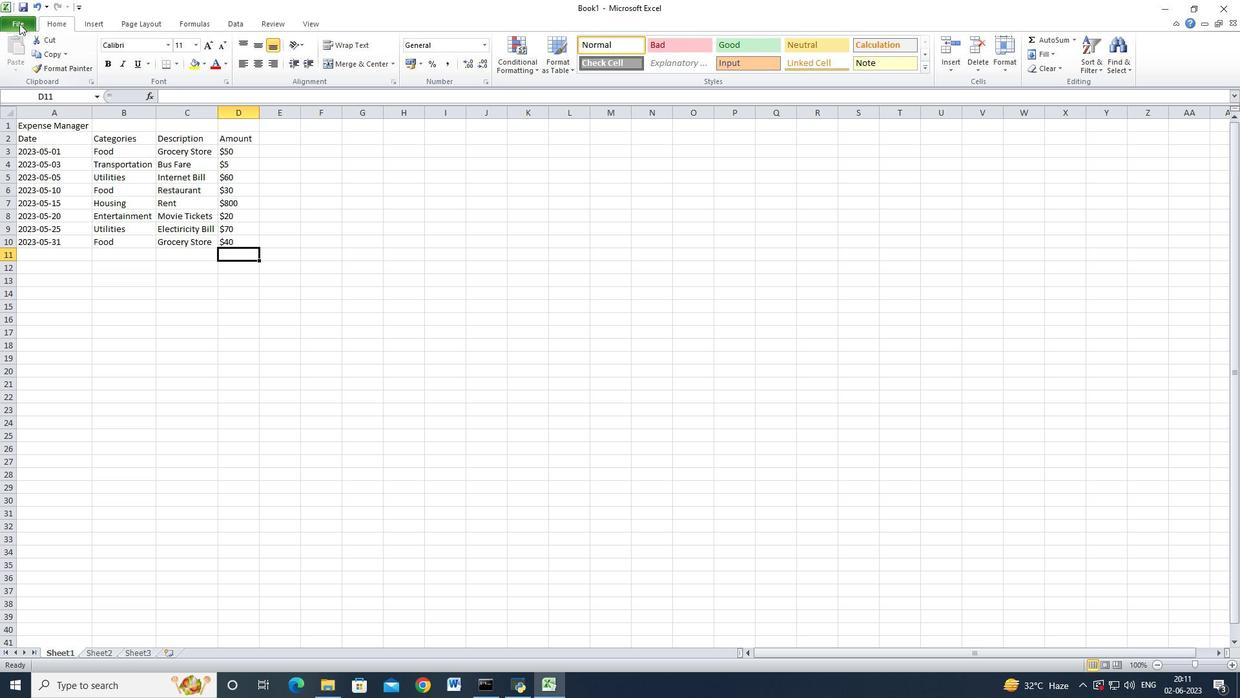 
Action: Mouse moved to (43, 63)
Screenshot: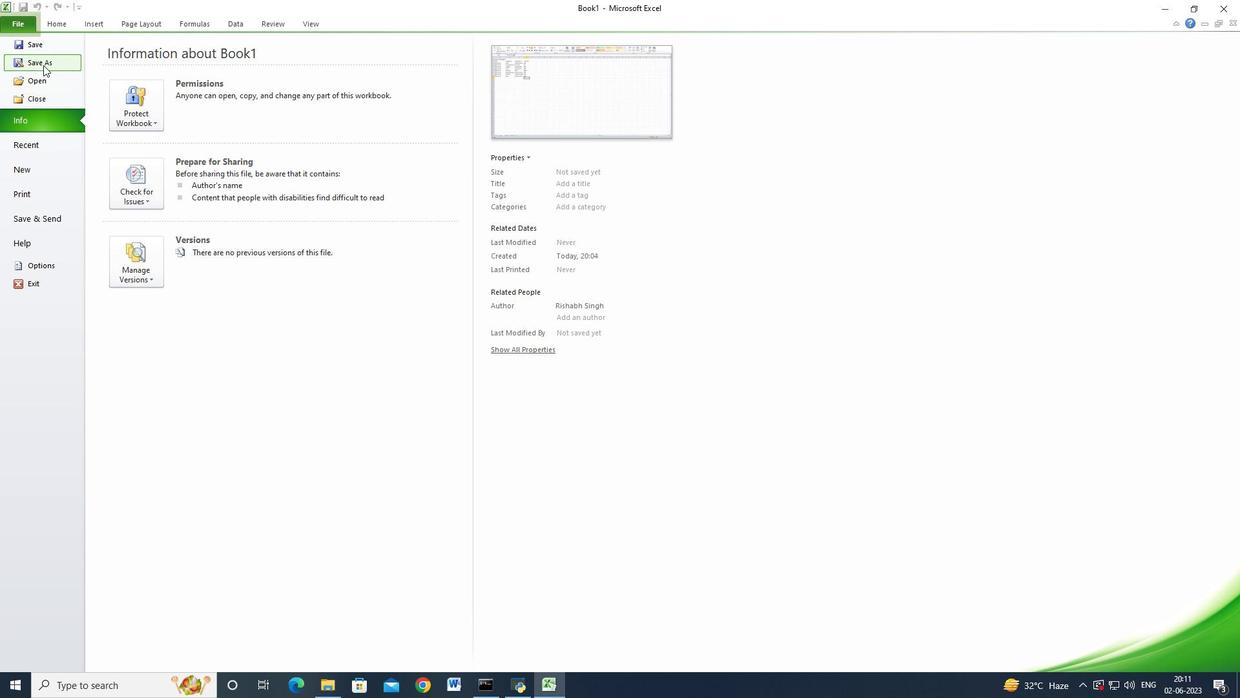 
Action: Mouse pressed left at (43, 63)
Screenshot: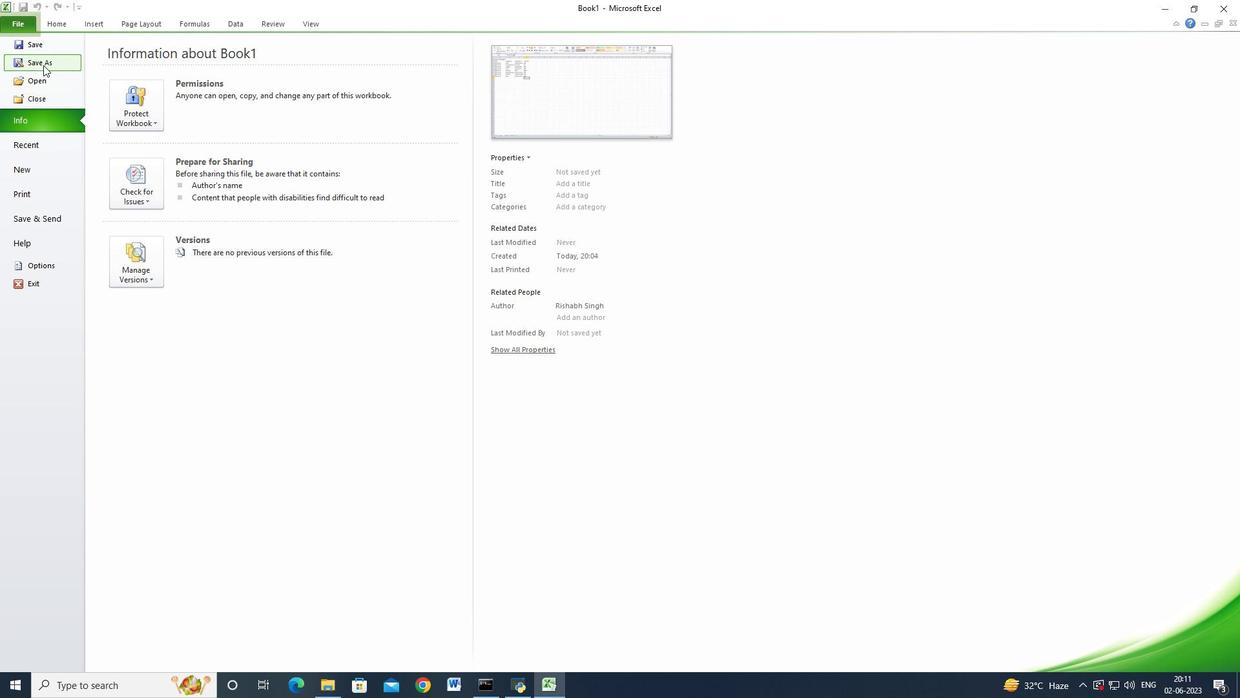 
Action: Mouse moved to (260, 525)
Screenshot: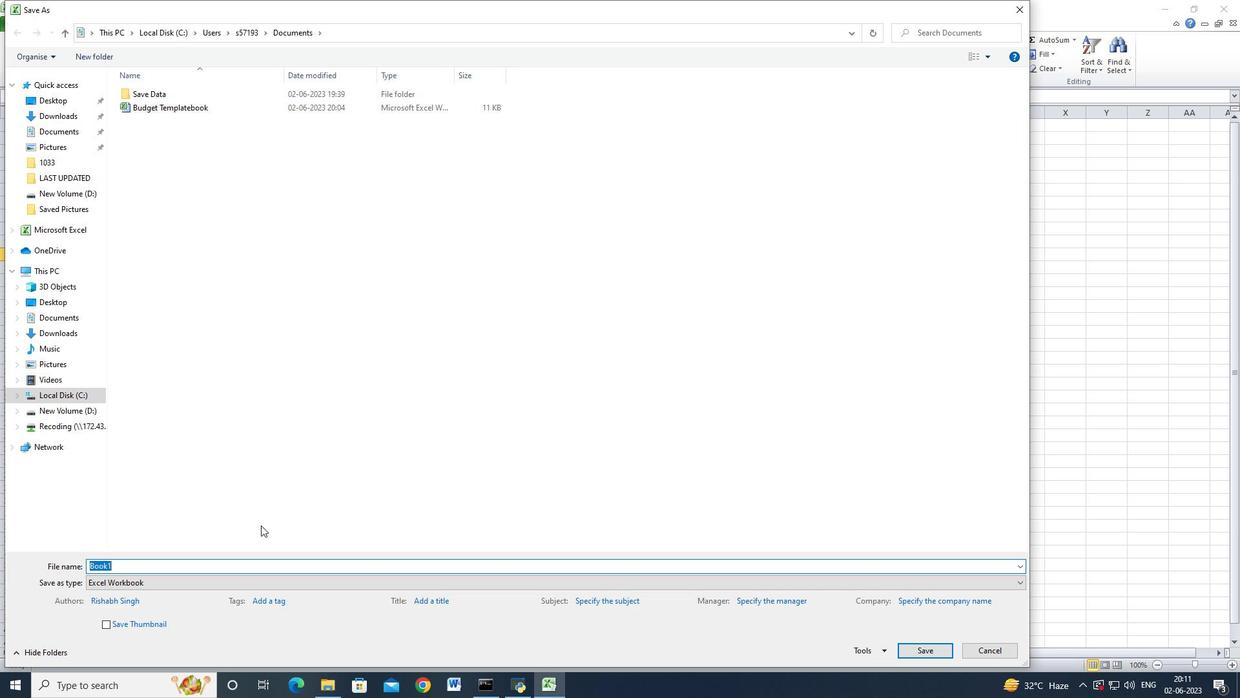
Action: Key pressed <Key.shift>Budget<Key.space><Key.shift_r>Tracking<Key.space><Key.shift_r><Key.shift_r><Key.shift_r><Key.shift_r><Key.shift_r><Key.shift_r><Key.shift_r><Key.shift_r><Key.shift_r><Key.shift_r><Key.shift_r><Key.shift_r><Key.shift_r><Key.shift_r><Key.shift_r><Key.shift_r><Key.shift_r><Key.shift_r><Key.shift_r><Key.shift_r><Key.shift_r><Key.shift_r><Key.shift_r><Key.shift_r><Key.shift_r><Key.shift_r><Key.shift_r><Key.shift_r><Key.shift_r><Key.shift_r><Key.shift_r><Key.shift_r><Key.shift_r><Key.shift_r><Key.shift_r><Key.shift_r><Key.shift_r><Key.shift_r><Key.shift_r><Key.shift_r>Sheet
Screenshot: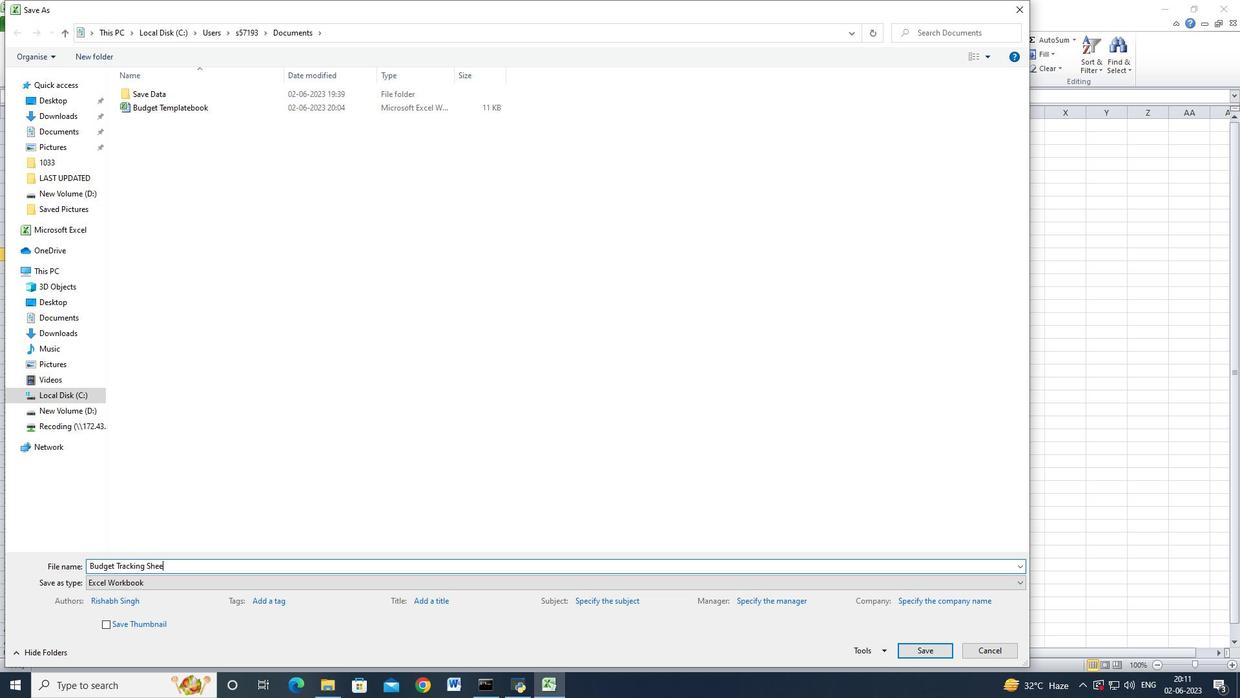 
Action: Mouse moved to (933, 648)
Screenshot: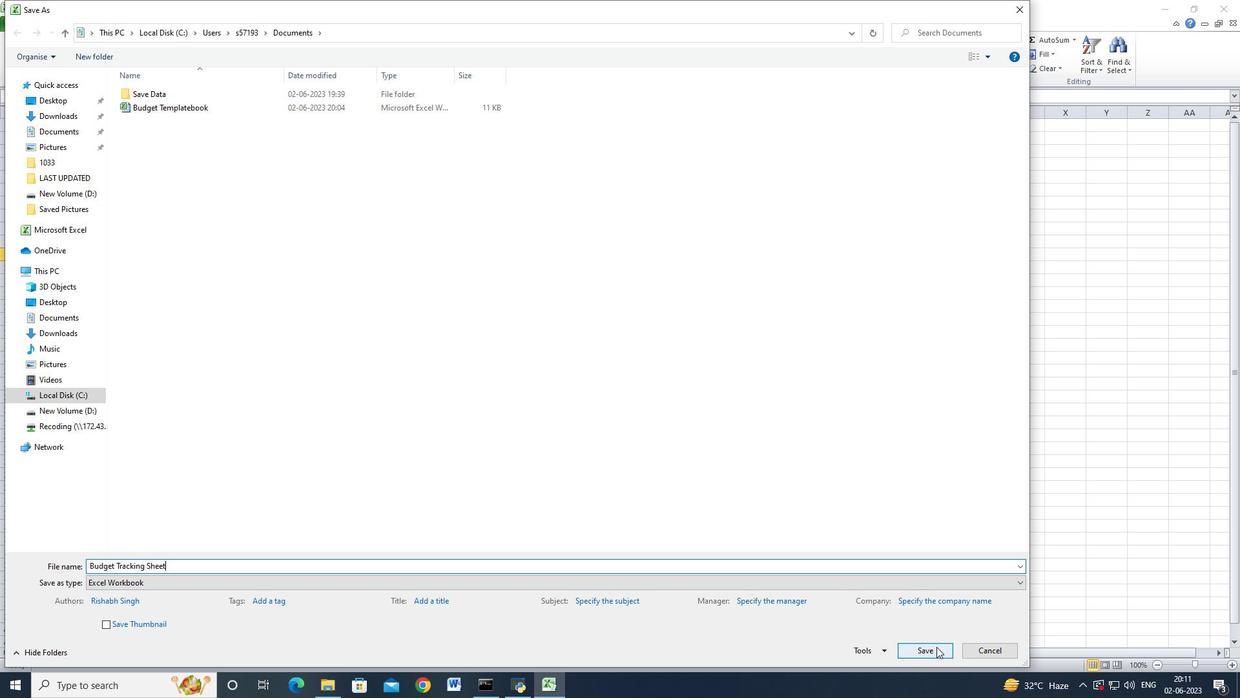 
Action: Mouse pressed left at (933, 648)
Screenshot: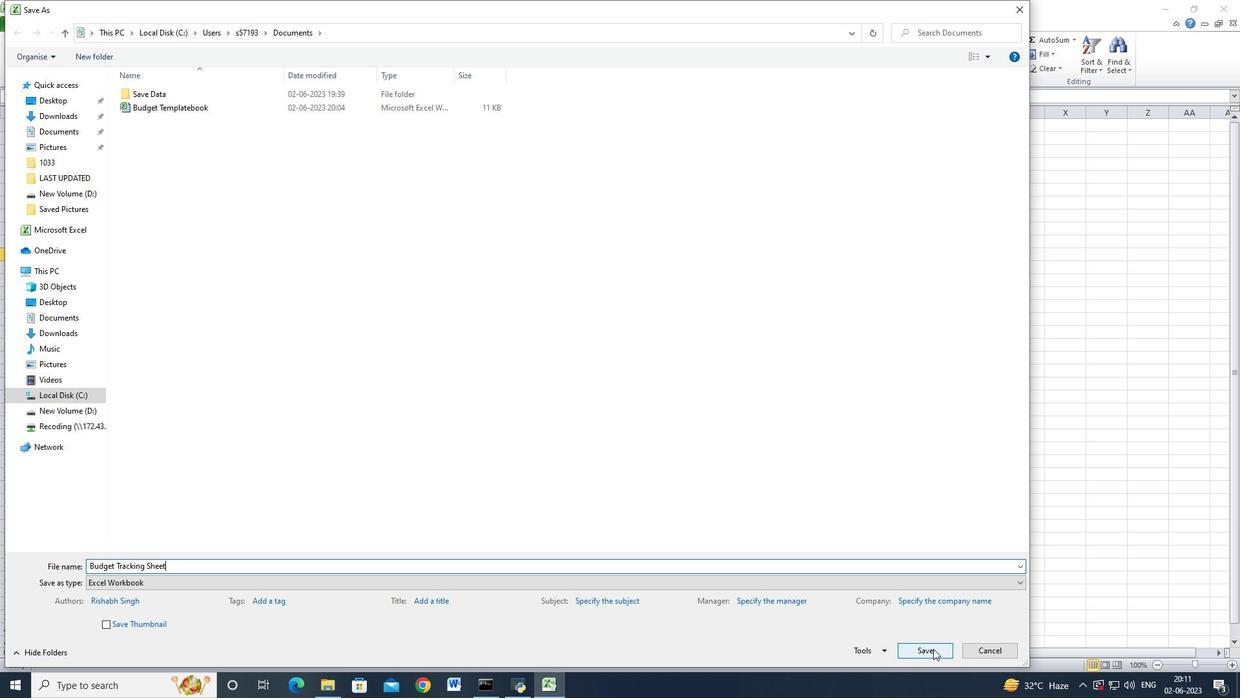 
Action: Mouse moved to (889, 539)
Screenshot: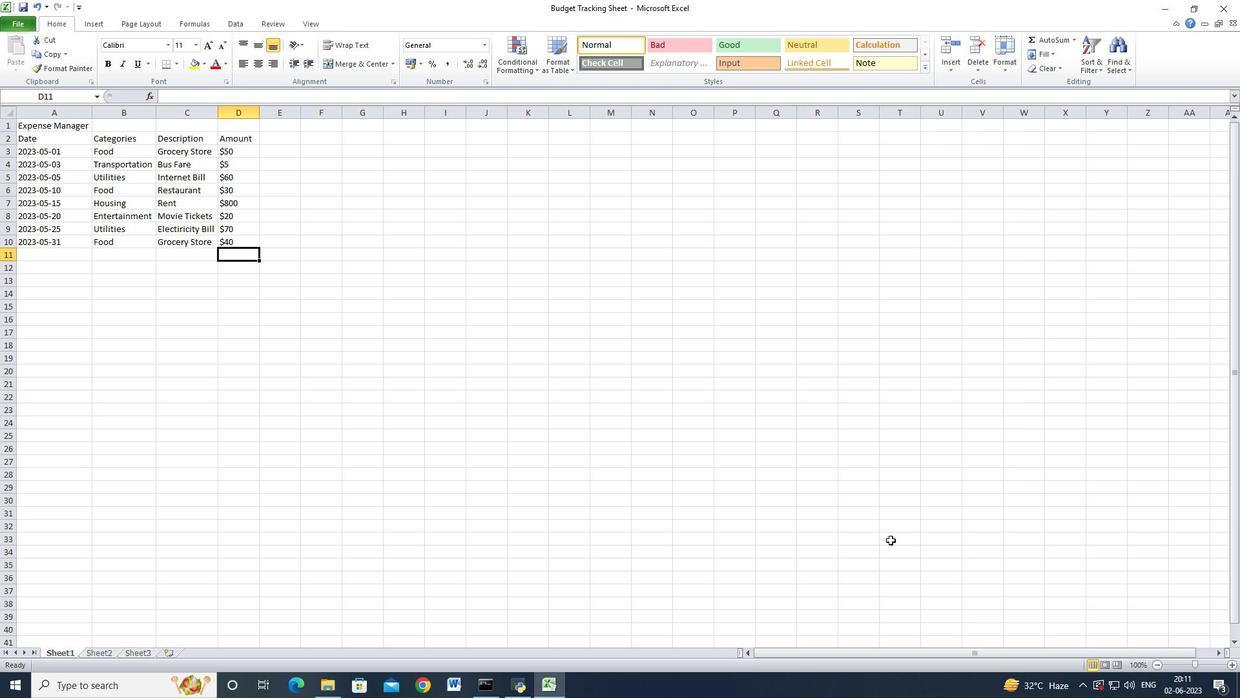 
